 Task: Look for space in Cayenne, French Guiana from 1st August, 2023 to 5th August, 2023 for 1 adult in price range Rs.6000 to Rs.15000. Place can be entire place with 1  bedroom having 1 bed and 1 bathroom. Property type can be house, flat, guest house. Amenities needed are: wifi. Booking option can be shelf check-in. Required host language is .
Action: Mouse moved to (417, 51)
Screenshot: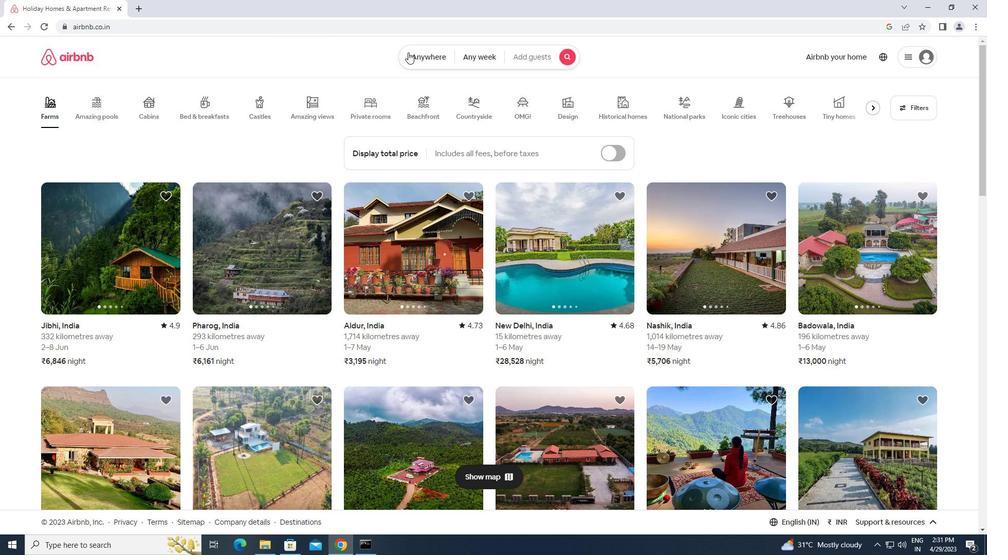 
Action: Mouse pressed left at (417, 51)
Screenshot: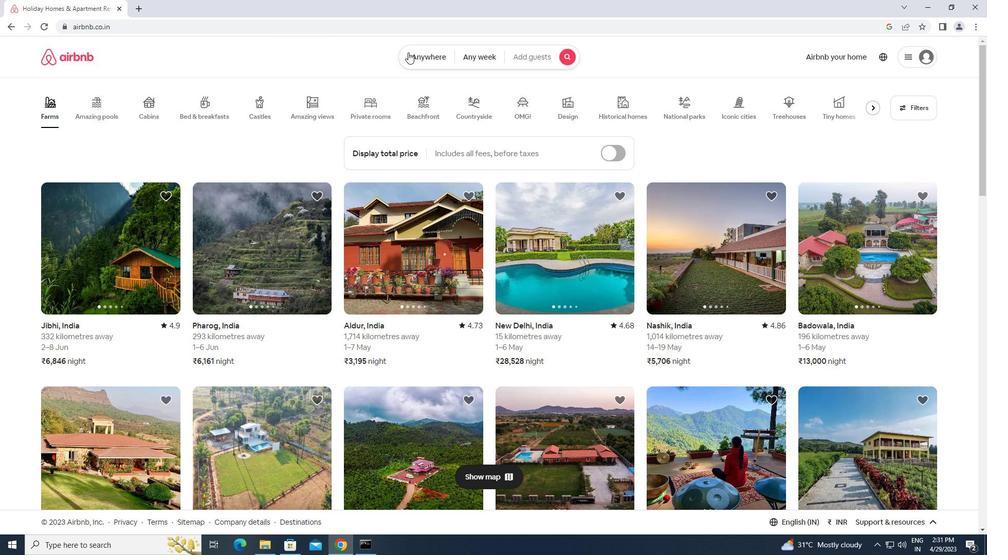 
Action: Mouse moved to (376, 95)
Screenshot: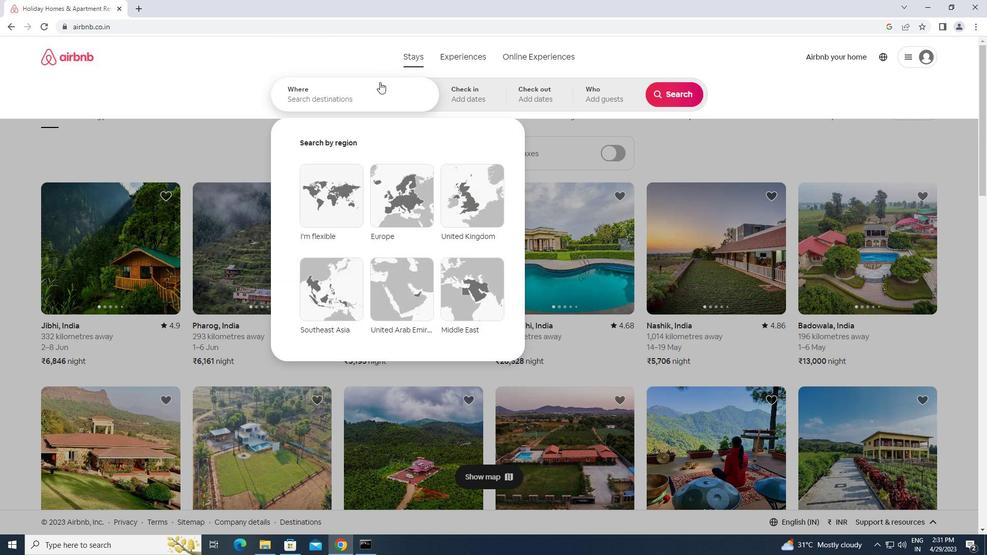 
Action: Mouse pressed left at (376, 95)
Screenshot: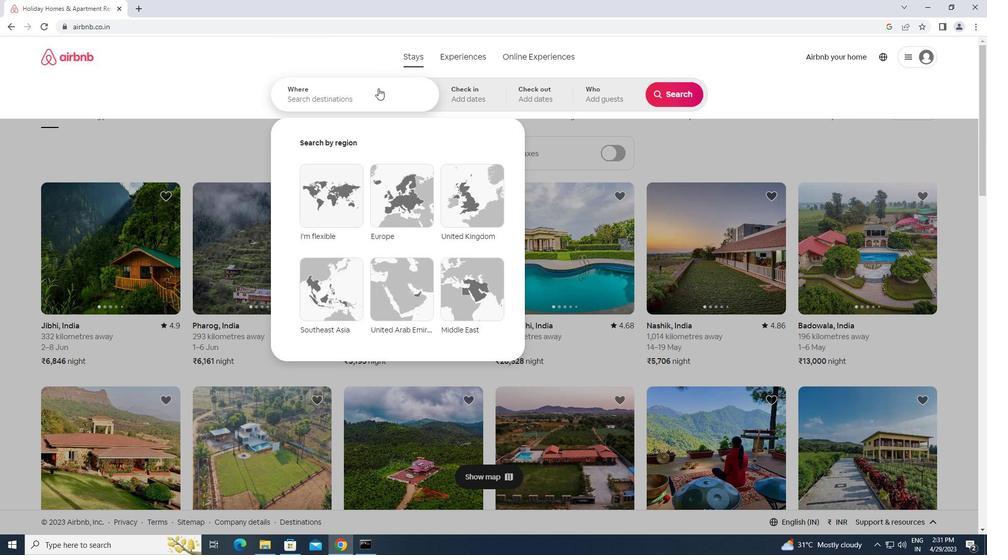 
Action: Key pressed <Key.caps_lock>c<Key.caps_lock>ayenne,<Key.space><Key.caps_lock>f<Key.caps_lock>rench<Key.space><Key.caps_lock>g<Key.caps_lock>uiana<Key.enter>
Screenshot: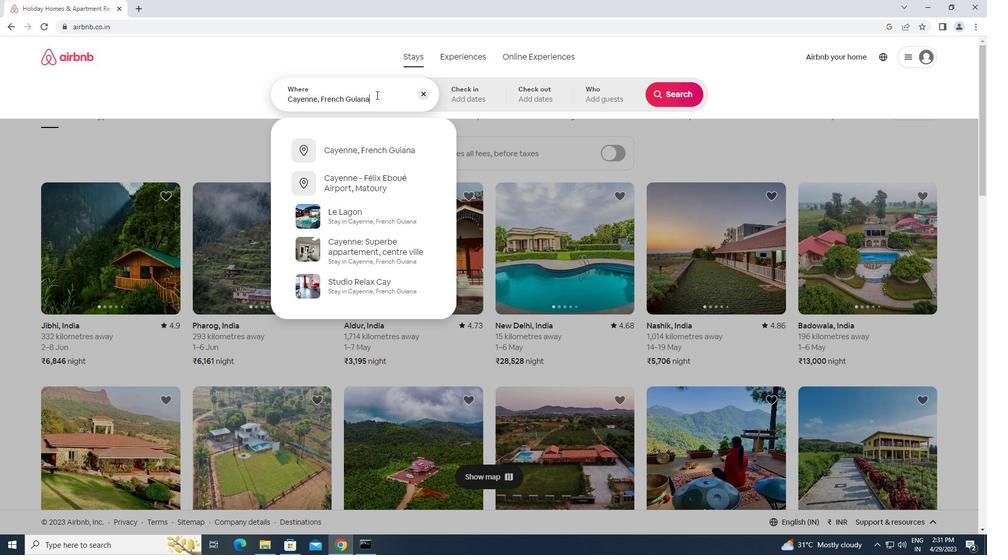 
Action: Mouse moved to (675, 173)
Screenshot: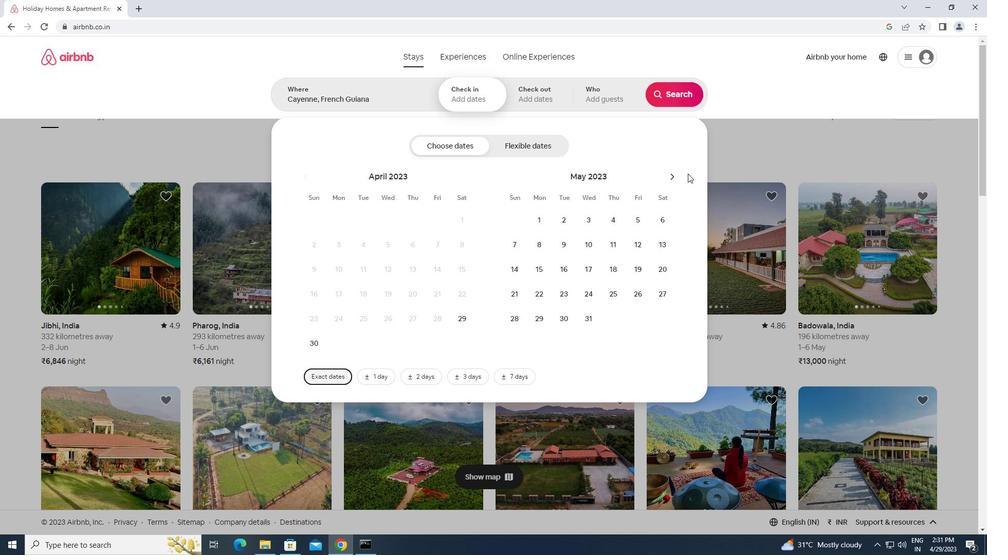 
Action: Mouse pressed left at (675, 173)
Screenshot: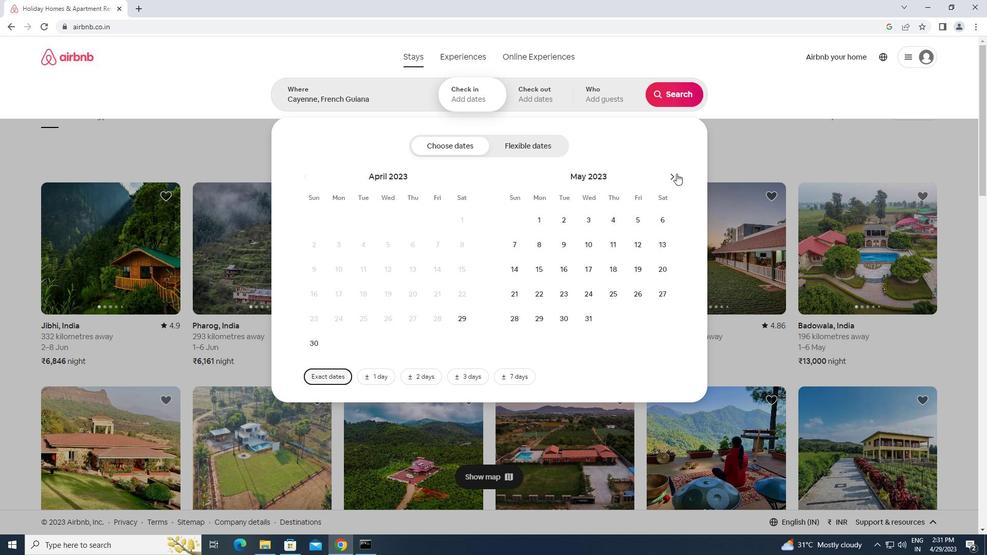 
Action: Mouse pressed left at (675, 173)
Screenshot: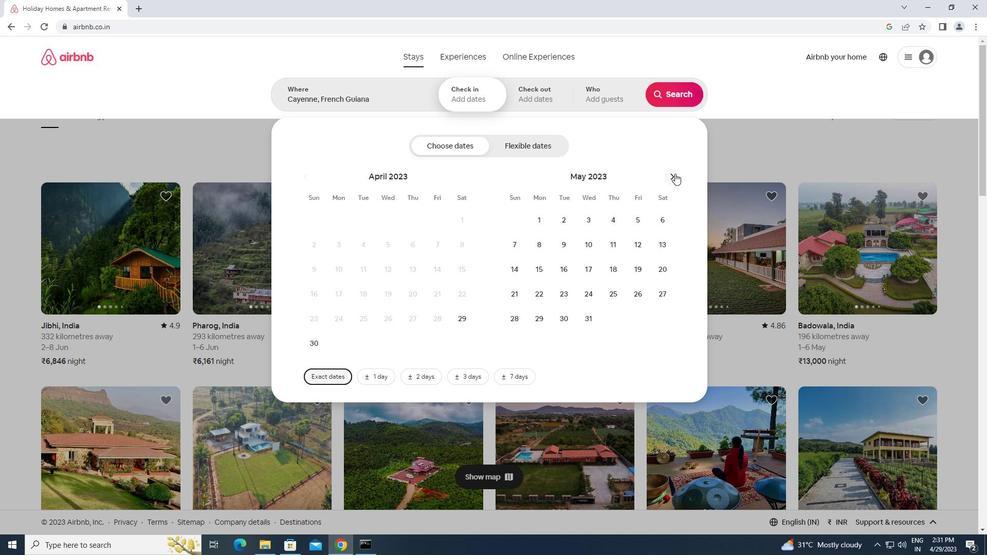 
Action: Mouse pressed left at (675, 173)
Screenshot: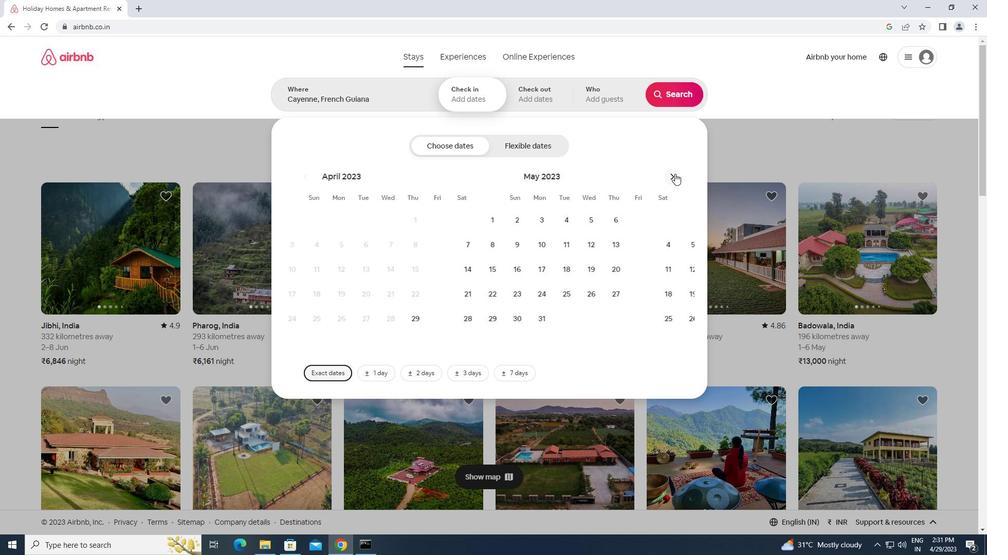 
Action: Mouse pressed left at (675, 173)
Screenshot: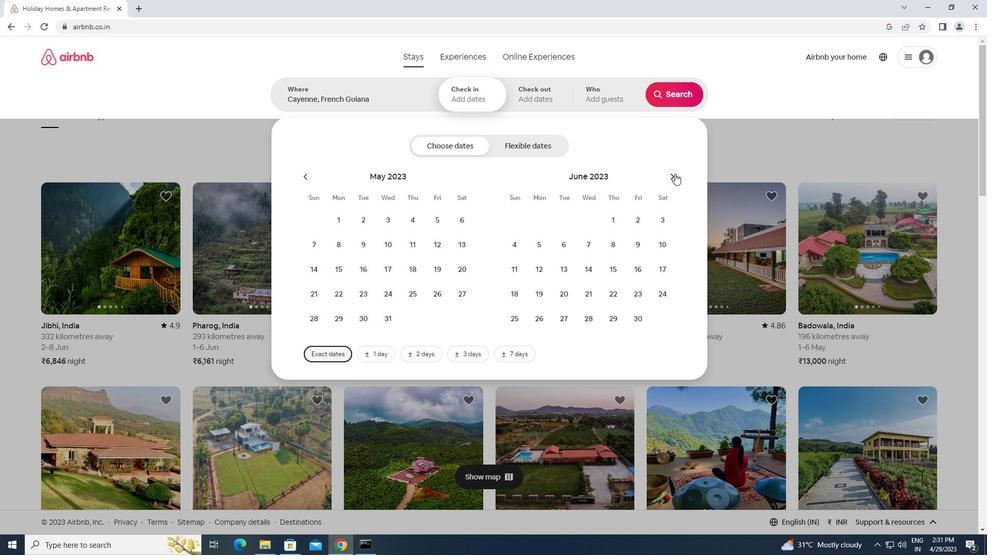 
Action: Mouse pressed left at (675, 173)
Screenshot: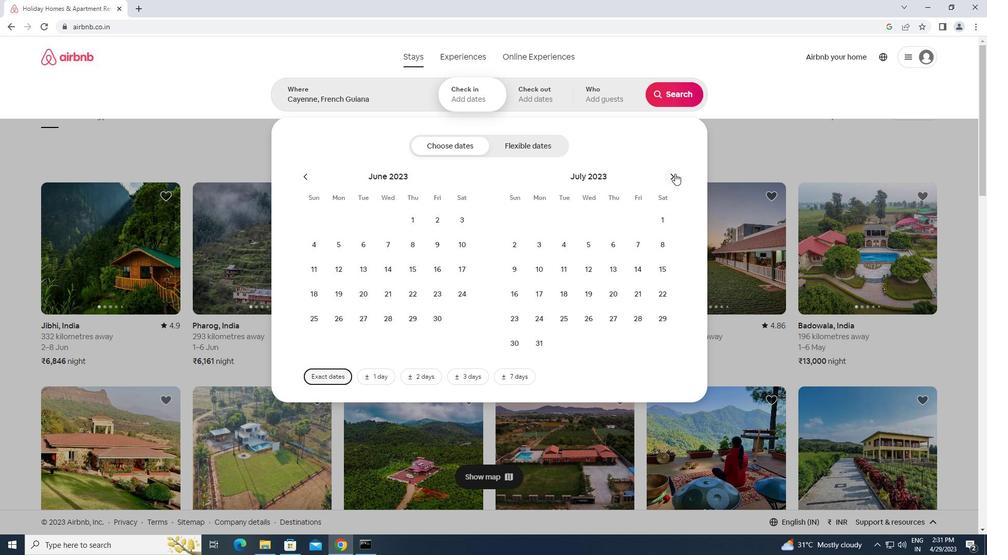
Action: Mouse moved to (566, 217)
Screenshot: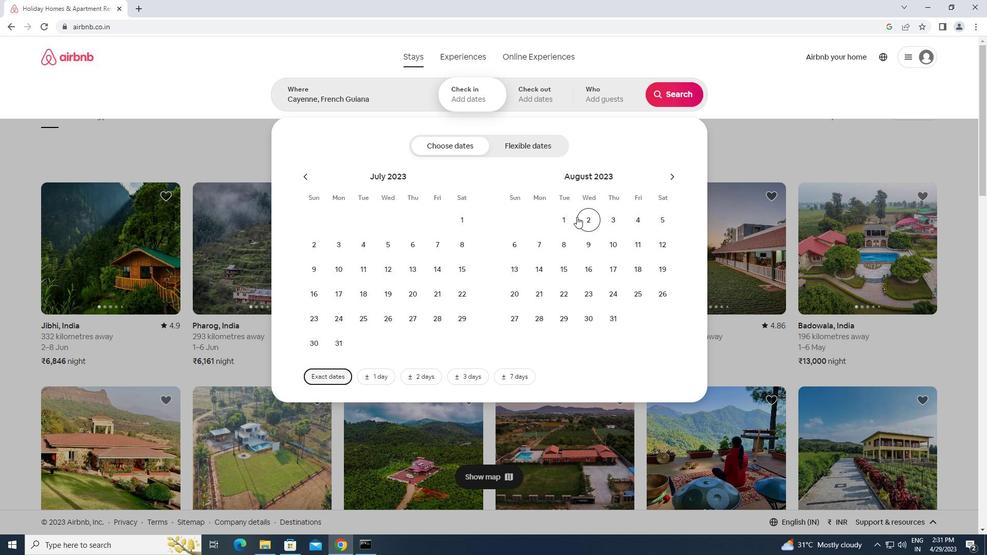 
Action: Mouse pressed left at (566, 217)
Screenshot: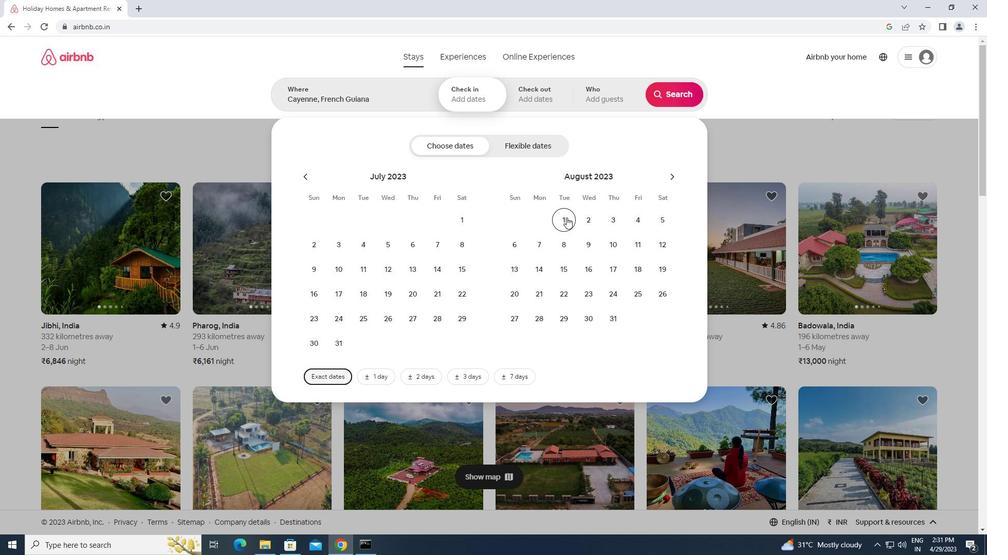 
Action: Mouse moved to (662, 214)
Screenshot: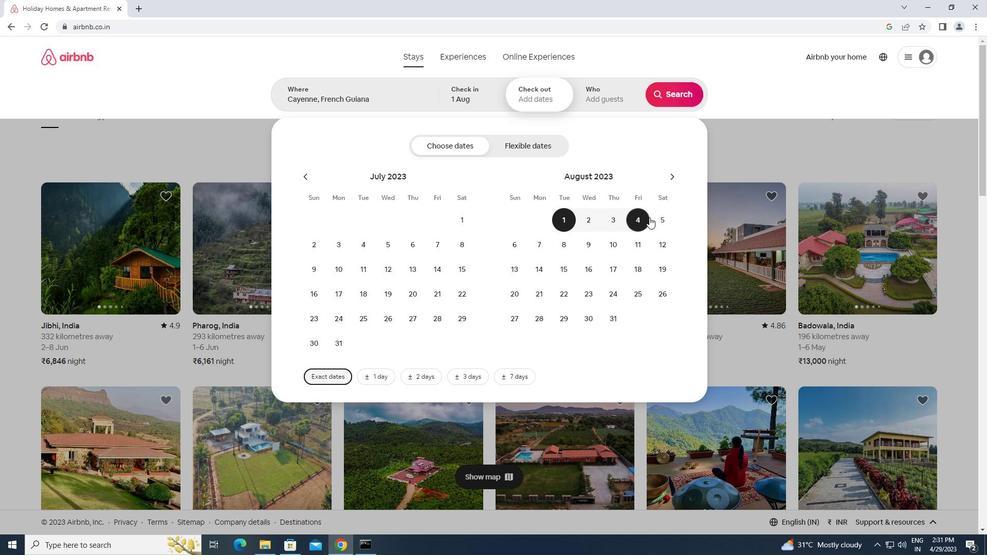 
Action: Mouse pressed left at (662, 214)
Screenshot: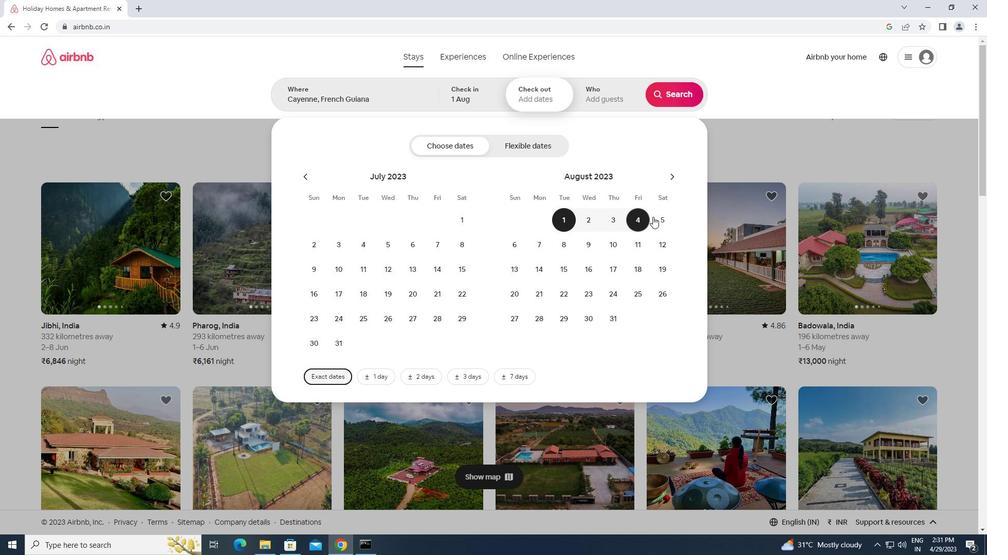 
Action: Mouse moved to (617, 94)
Screenshot: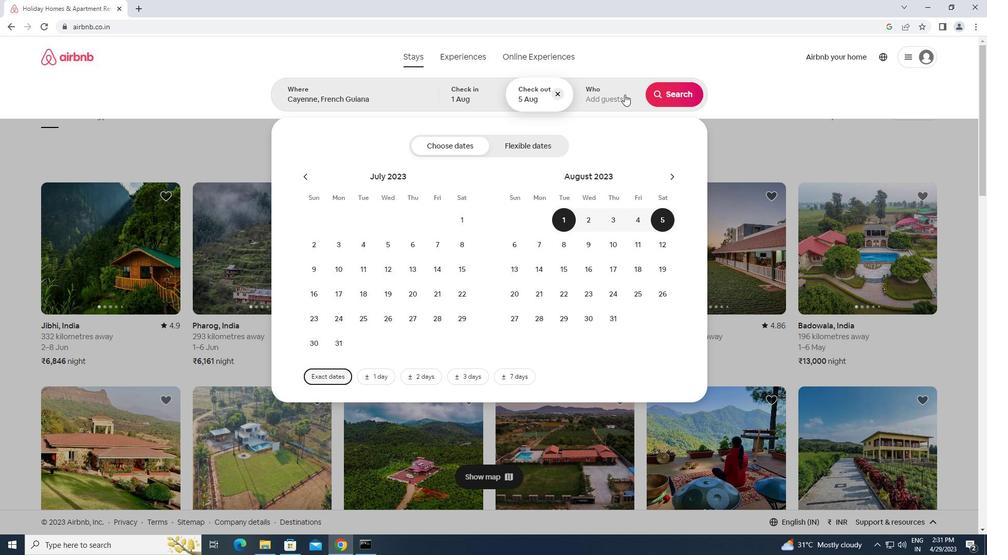 
Action: Mouse pressed left at (617, 94)
Screenshot: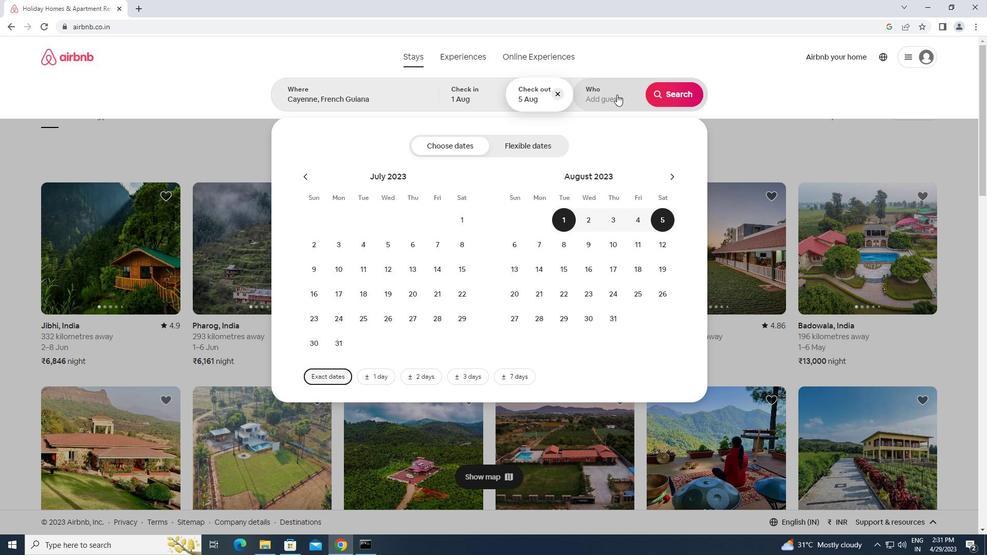
Action: Mouse moved to (674, 150)
Screenshot: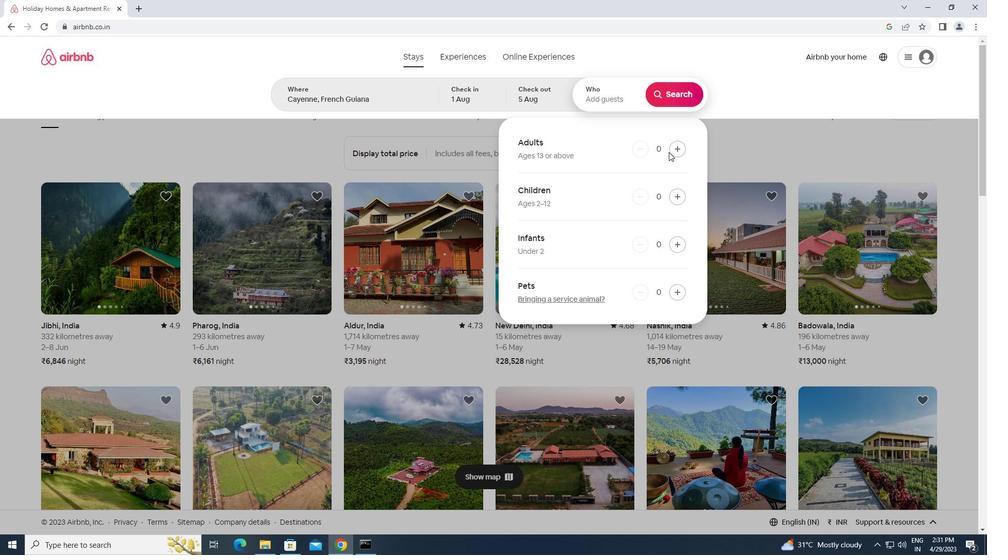 
Action: Mouse pressed left at (674, 150)
Screenshot: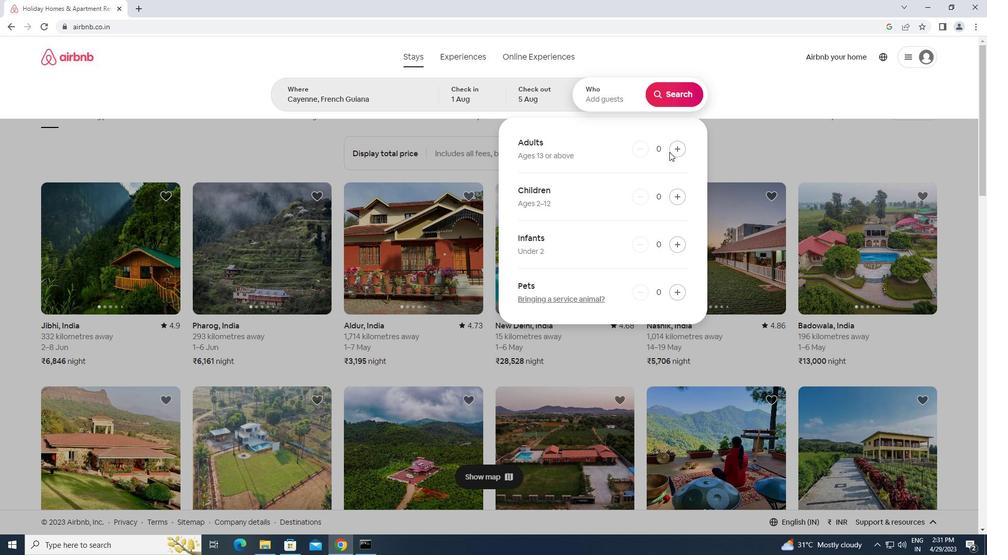 
Action: Mouse moved to (663, 95)
Screenshot: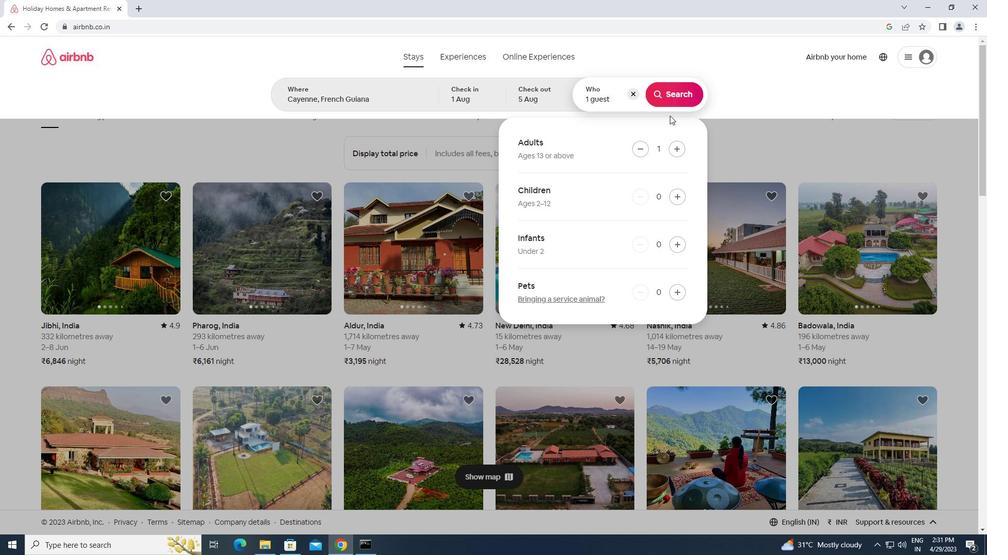 
Action: Mouse pressed left at (663, 95)
Screenshot: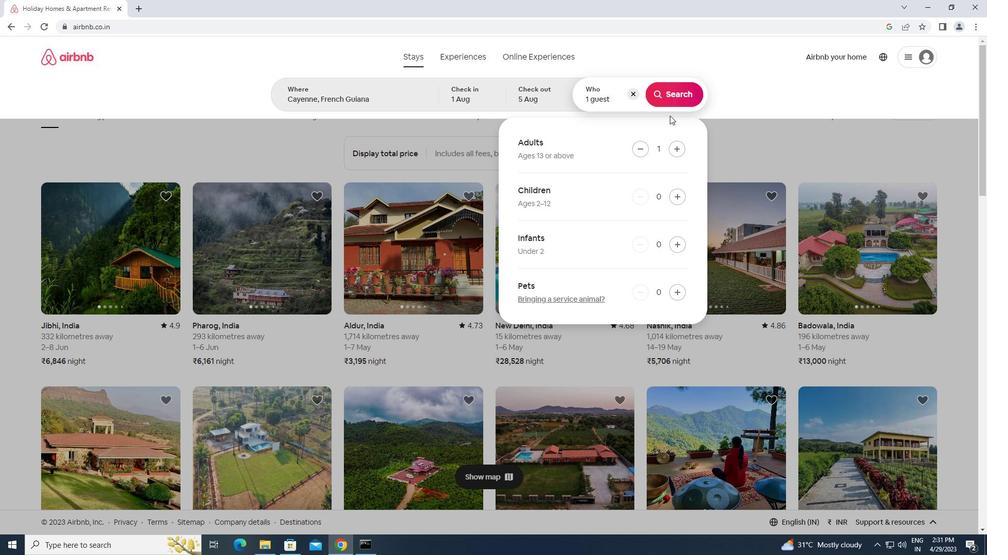 
Action: Mouse moved to (931, 101)
Screenshot: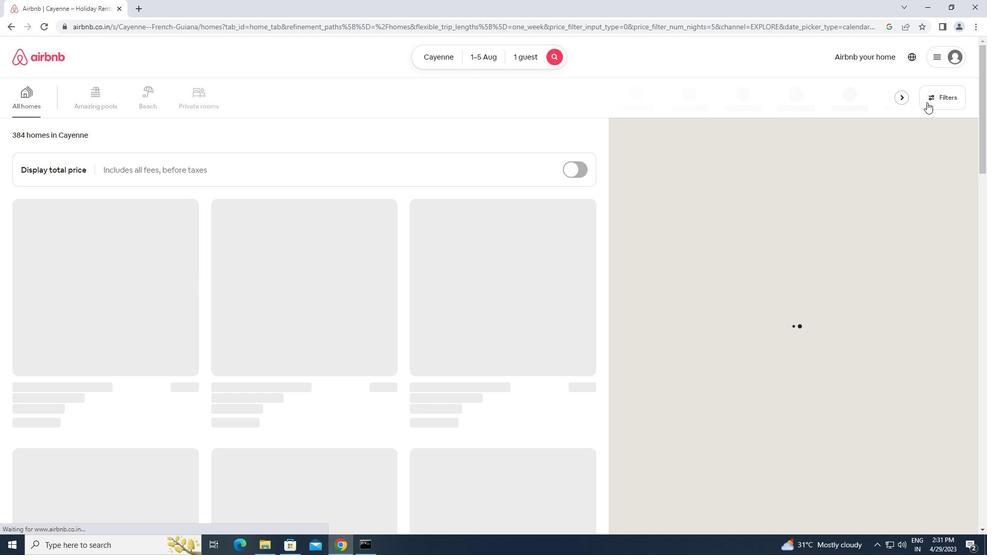 
Action: Mouse pressed left at (931, 101)
Screenshot: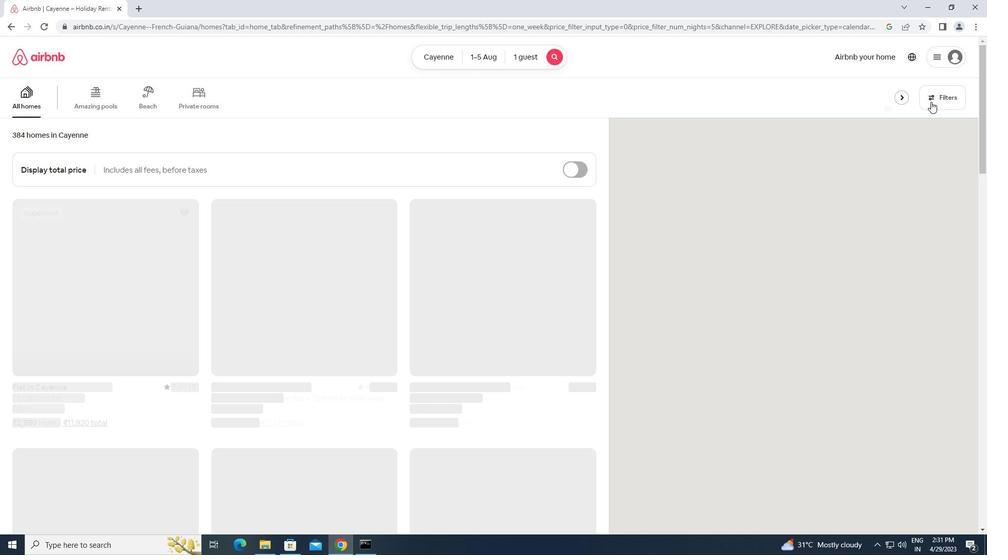 
Action: Mouse moved to (363, 229)
Screenshot: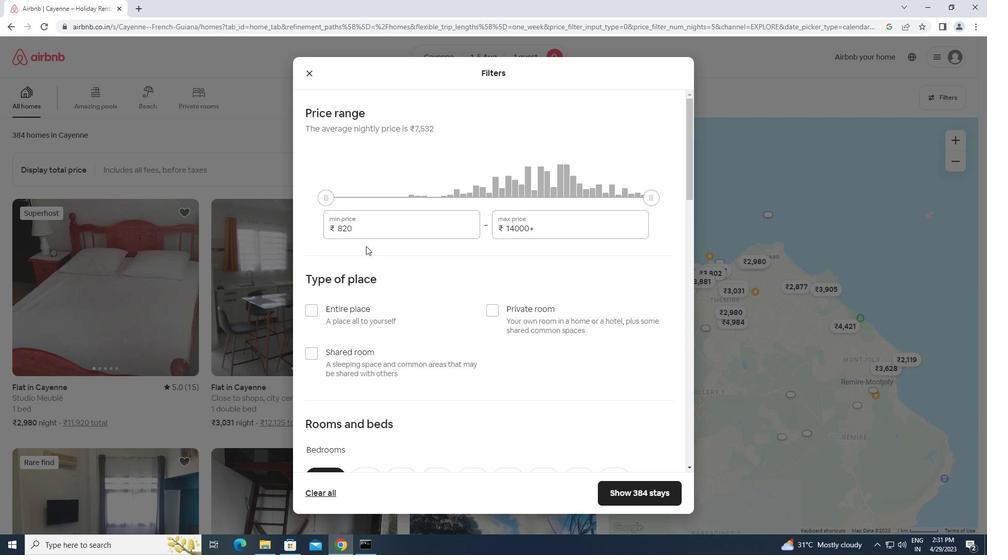 
Action: Mouse pressed left at (363, 229)
Screenshot: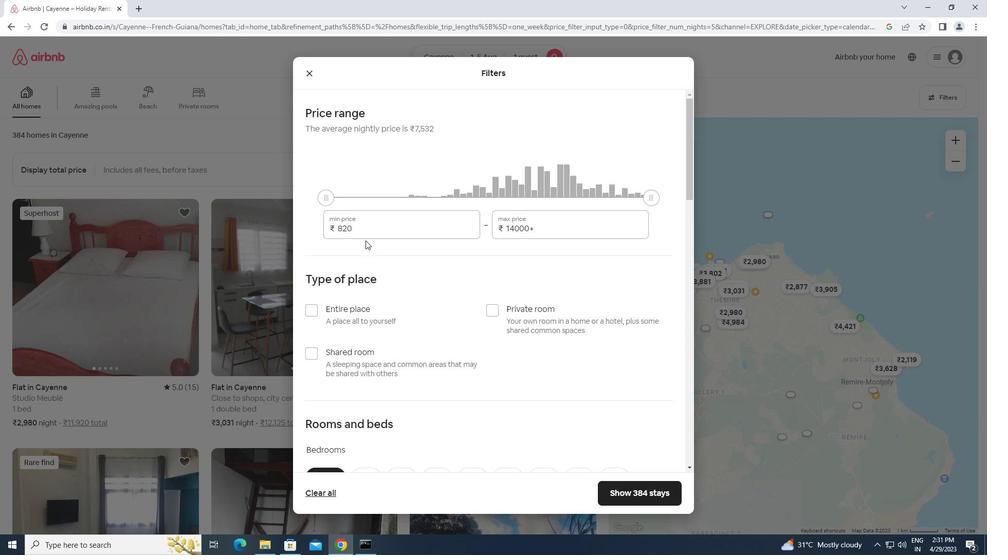 
Action: Mouse moved to (329, 233)
Screenshot: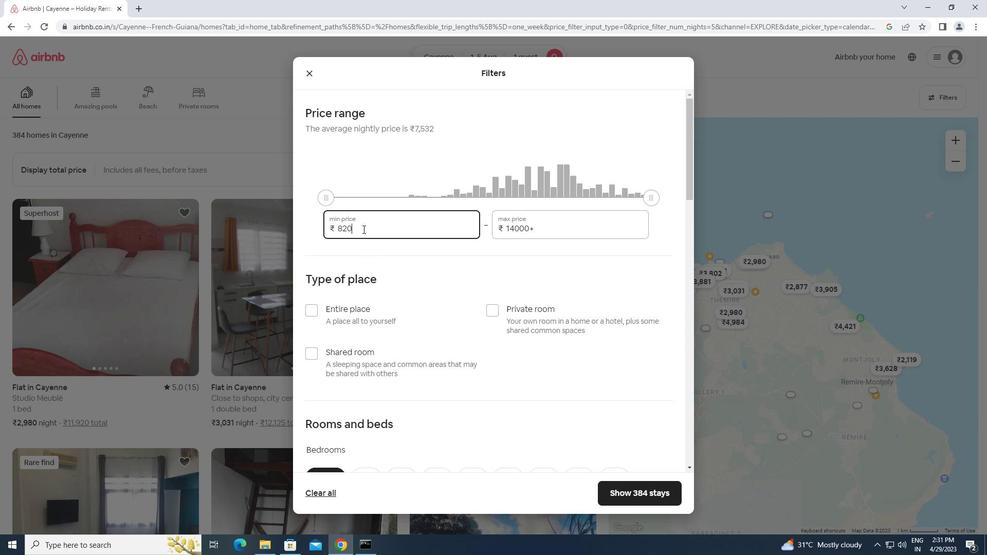 
Action: Key pressed 6000<Key.tab><Key.backspace><Key.backspace><Key.backspace><Key.backspace><Key.backspace><Key.backspace><Key.backspace><Key.backspace><Key.backspace><Key.backspace><Key.backspace><Key.backspace><Key.backspace><Key.backspace><Key.backspace><Key.backspace><Key.backspace><Key.backspace><Key.backspace><Key.backspace><Key.backspace><Key.backspace><Key.backspace><Key.backspace><Key.backspace><Key.backspace><Key.backspace><Key.backspace><Key.backspace><Key.backspace><Key.backspace><Key.backspace><Key.backspace><Key.backspace><Key.backspace><Key.backspace><Key.backspace><Key.backspace><Key.backspace><Key.backspace><Key.backspace><Key.backspace>15000
Screenshot: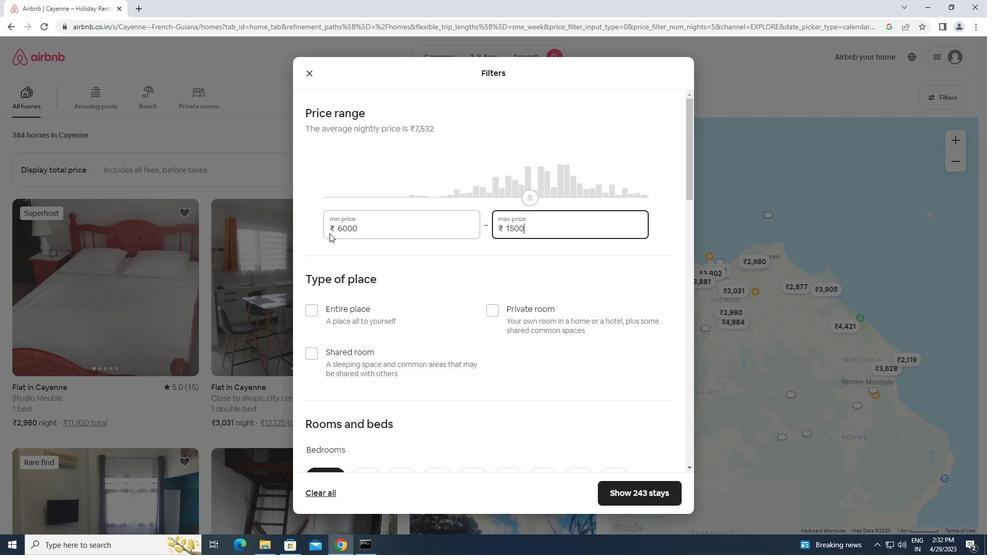
Action: Mouse moved to (315, 311)
Screenshot: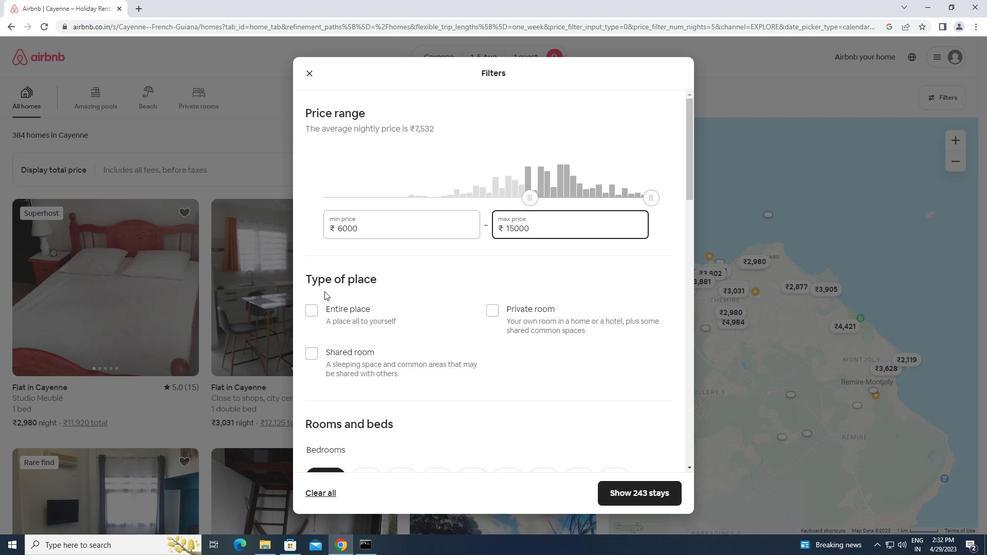 
Action: Mouse pressed left at (315, 311)
Screenshot: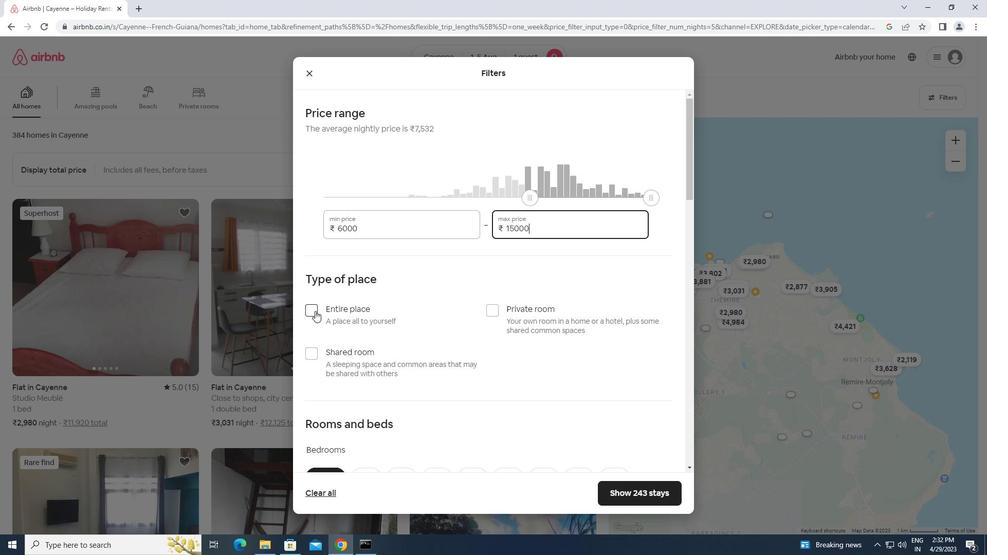 
Action: Mouse moved to (371, 311)
Screenshot: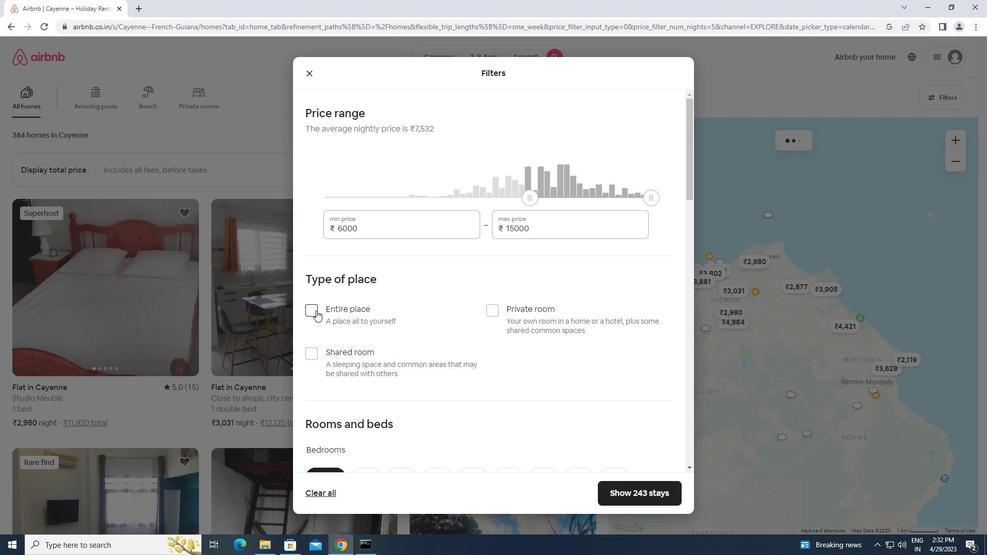 
Action: Mouse scrolled (371, 311) with delta (0, 0)
Screenshot: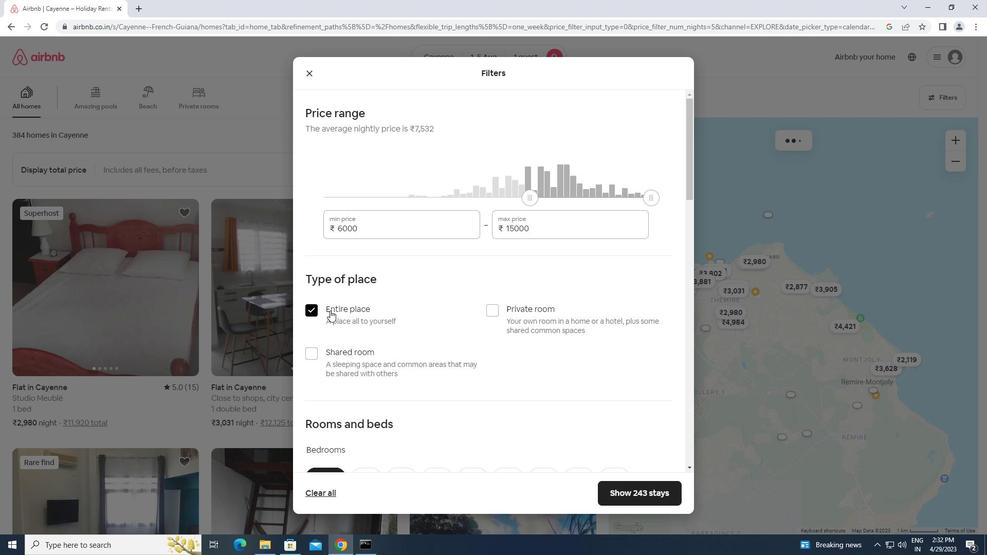 
Action: Mouse scrolled (371, 311) with delta (0, 0)
Screenshot: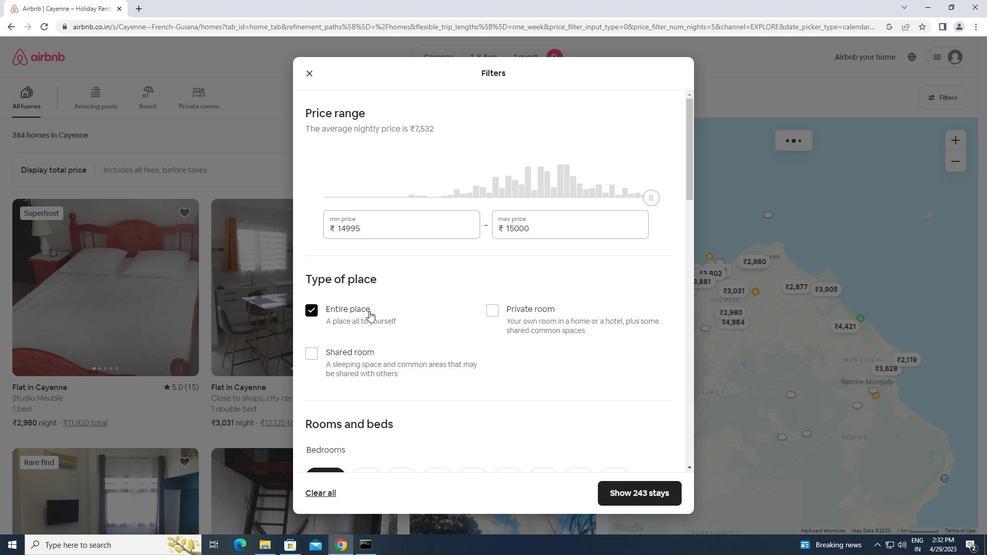 
Action: Mouse scrolled (371, 311) with delta (0, 0)
Screenshot: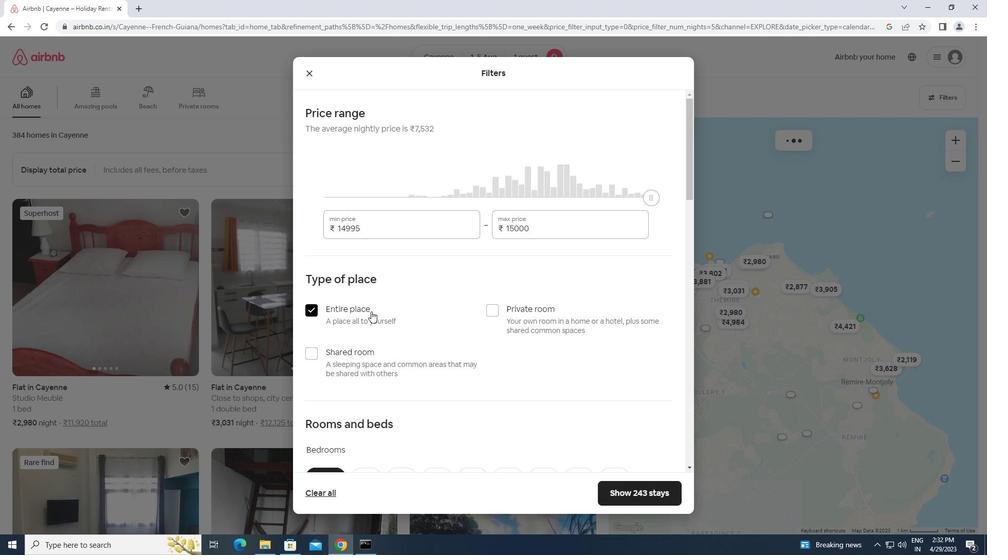 
Action: Mouse moved to (367, 321)
Screenshot: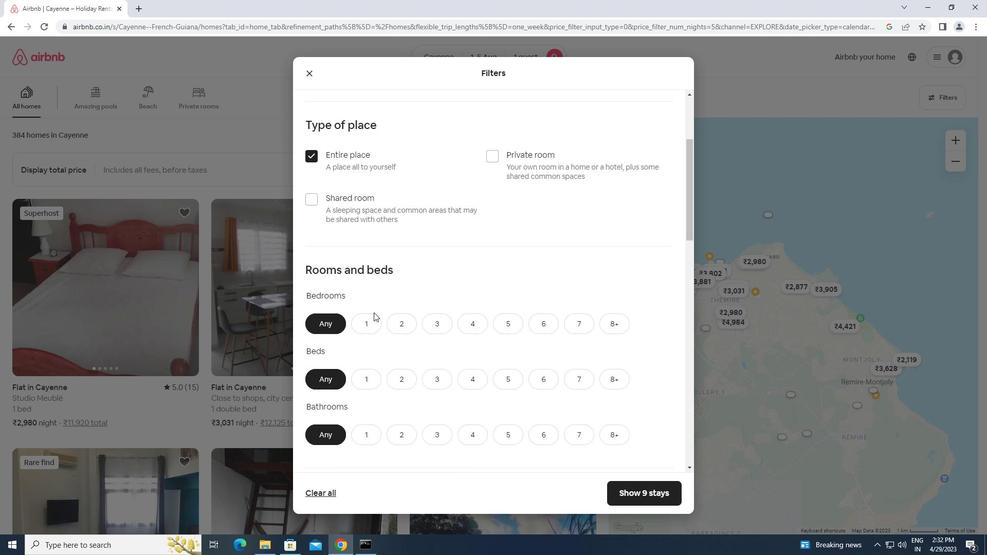 
Action: Mouse pressed left at (367, 321)
Screenshot: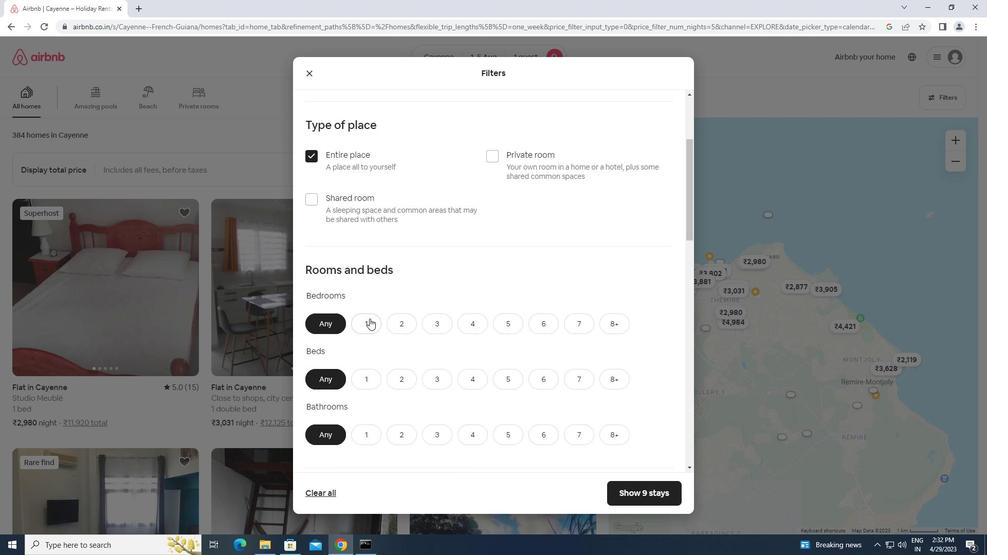 
Action: Mouse moved to (364, 378)
Screenshot: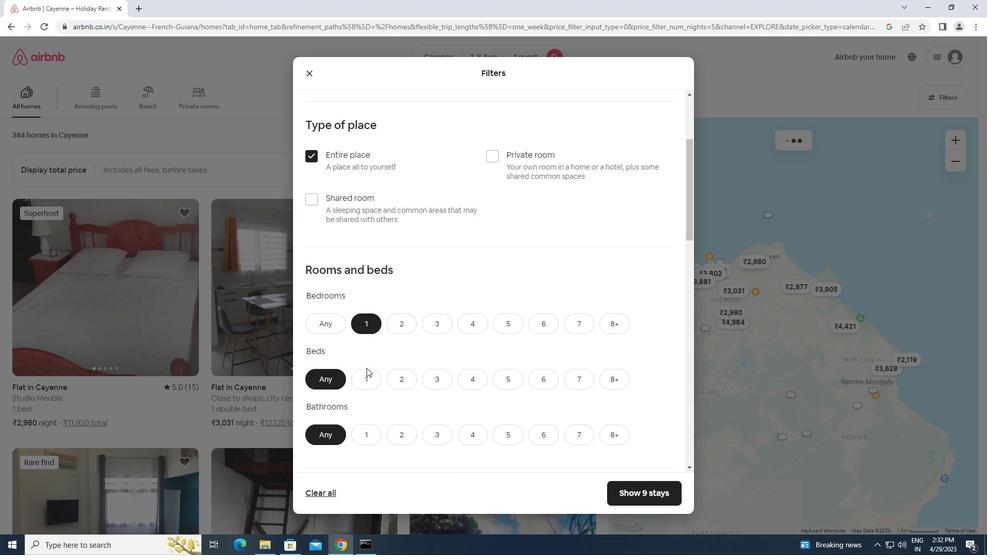 
Action: Mouse pressed left at (364, 378)
Screenshot: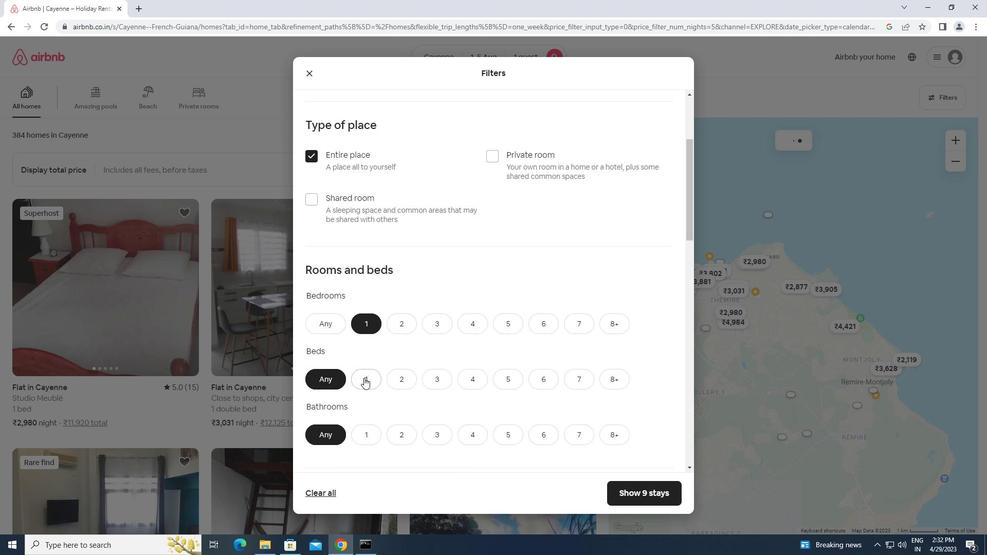 
Action: Mouse moved to (367, 433)
Screenshot: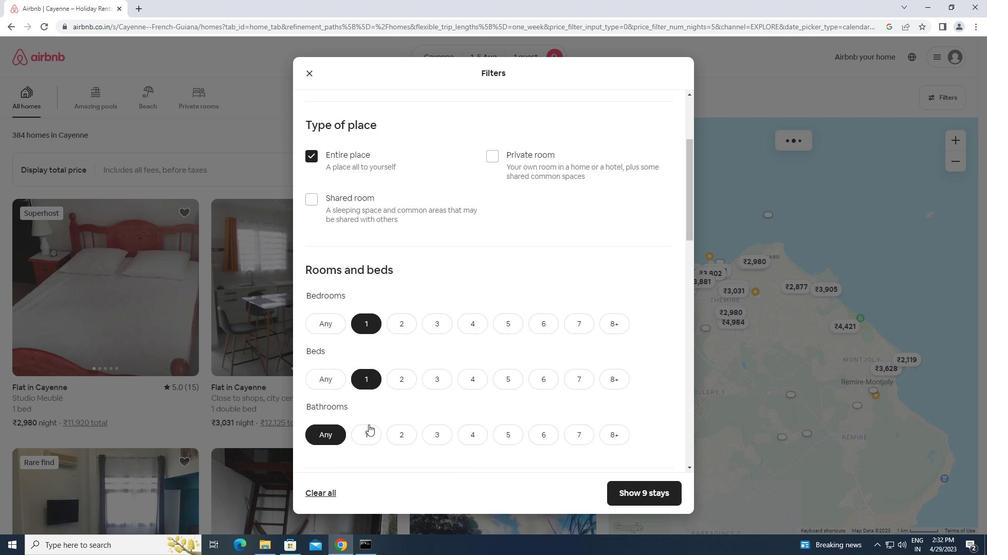 
Action: Mouse pressed left at (367, 433)
Screenshot: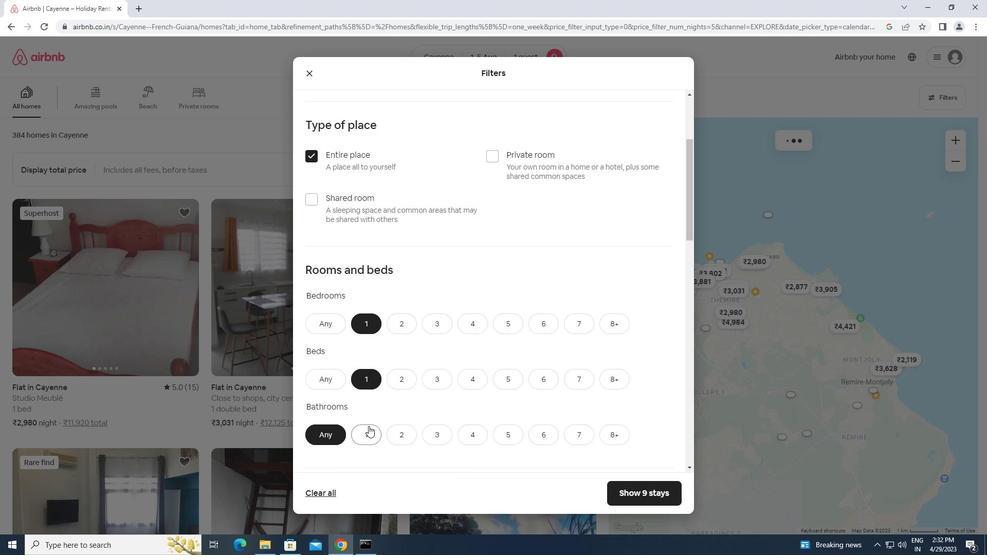 
Action: Mouse moved to (368, 429)
Screenshot: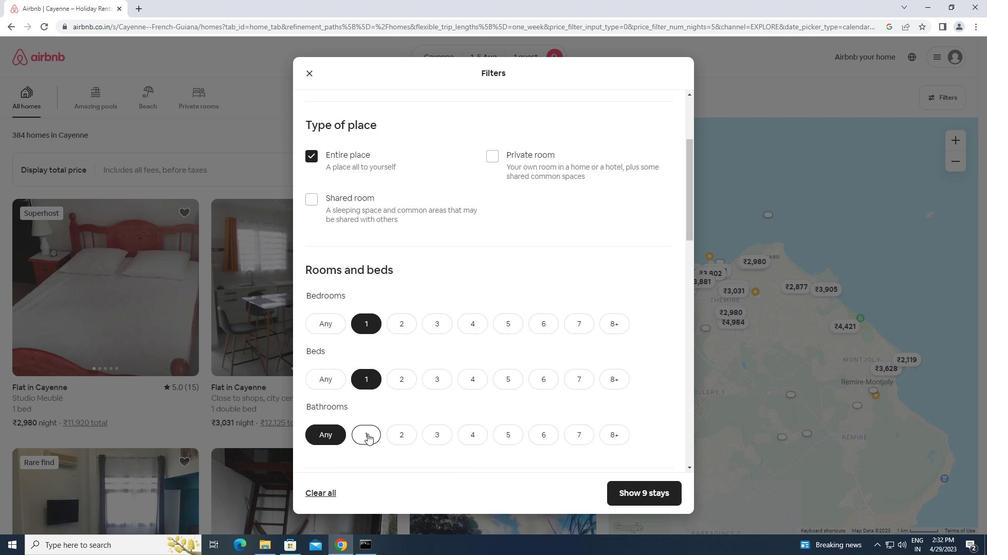 
Action: Mouse scrolled (368, 429) with delta (0, 0)
Screenshot: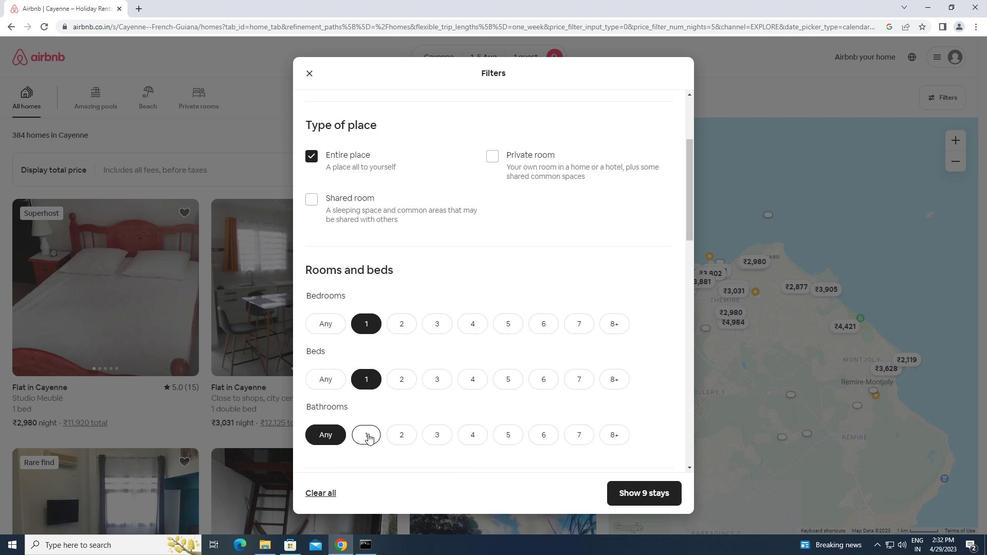 
Action: Mouse scrolled (368, 429) with delta (0, 0)
Screenshot: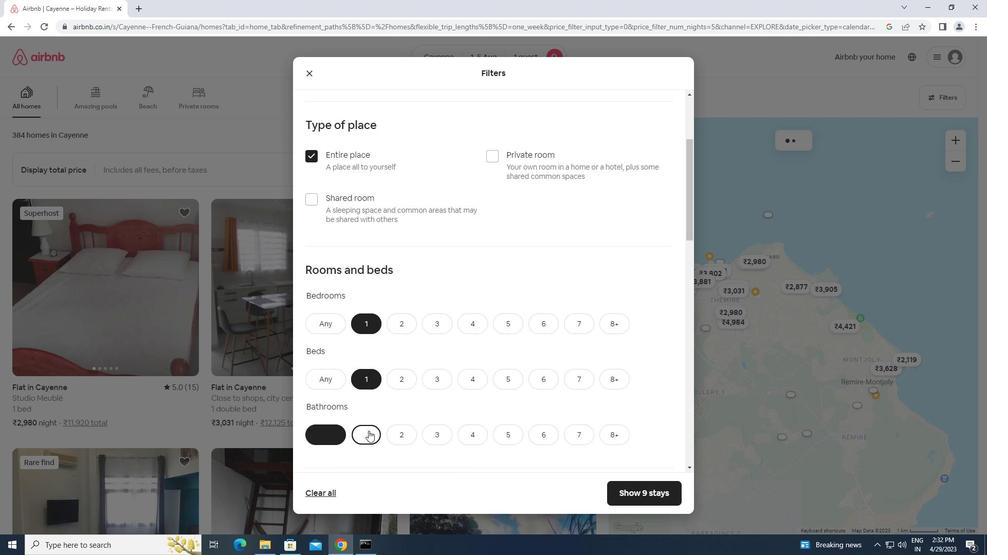 
Action: Mouse scrolled (368, 429) with delta (0, 0)
Screenshot: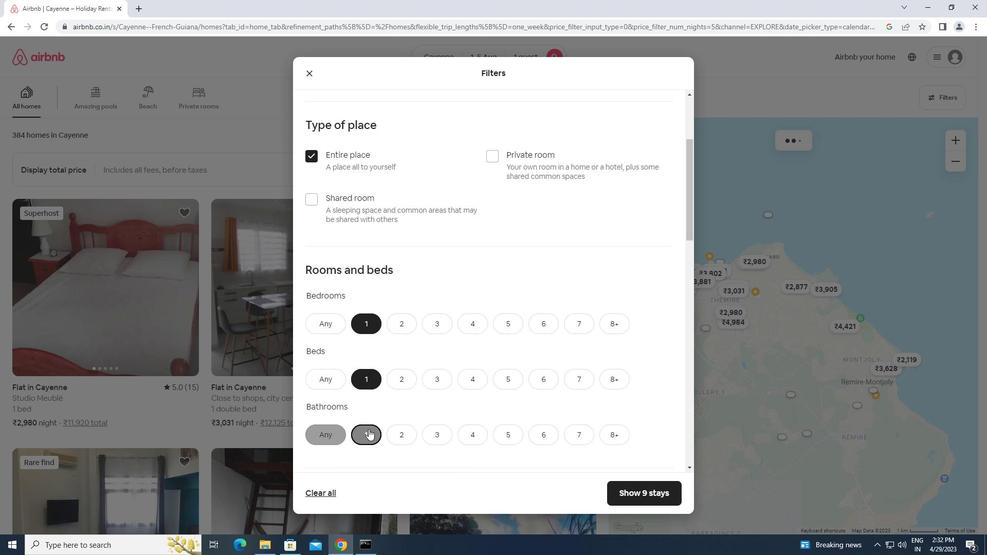 
Action: Mouse scrolled (368, 429) with delta (0, 0)
Screenshot: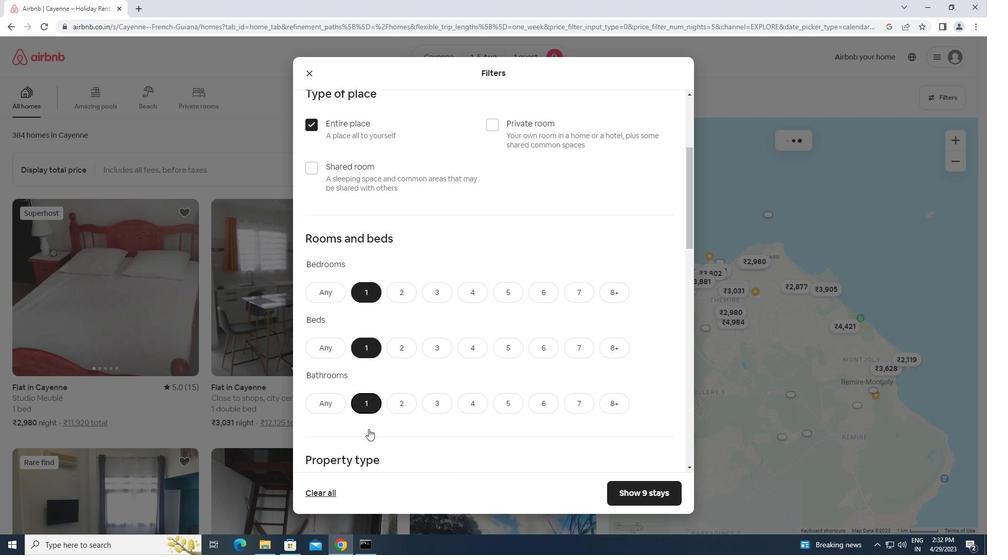 
Action: Mouse moved to (353, 359)
Screenshot: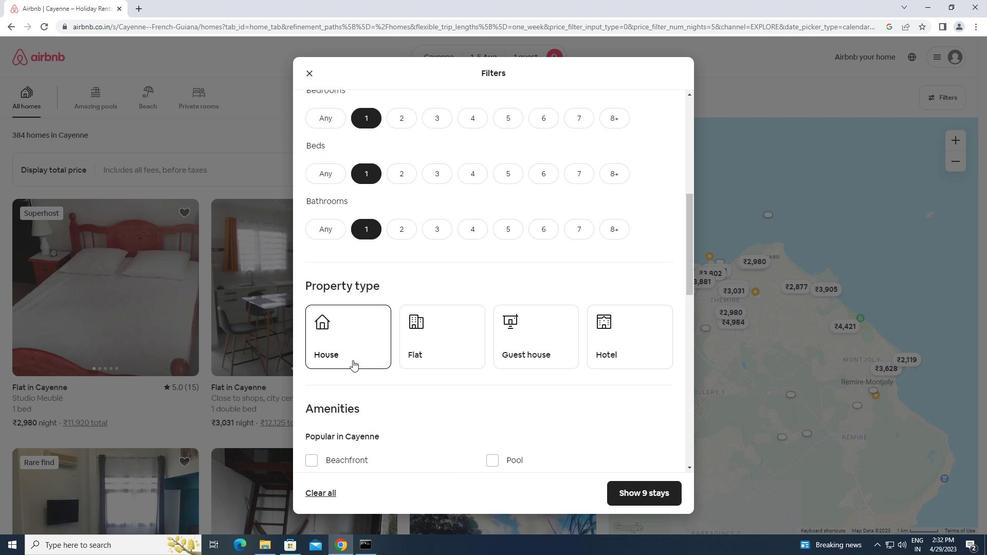 
Action: Mouse pressed left at (353, 359)
Screenshot: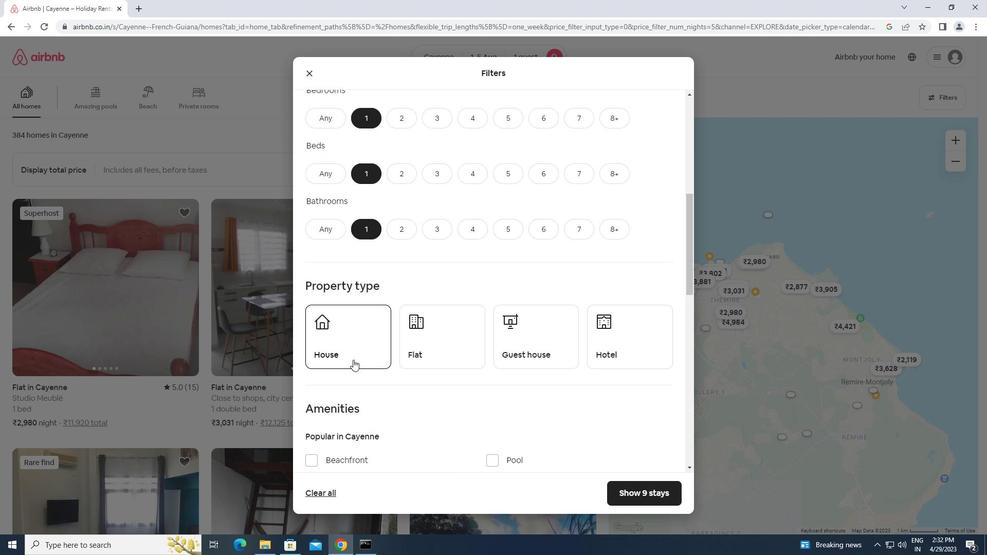 
Action: Mouse moved to (434, 347)
Screenshot: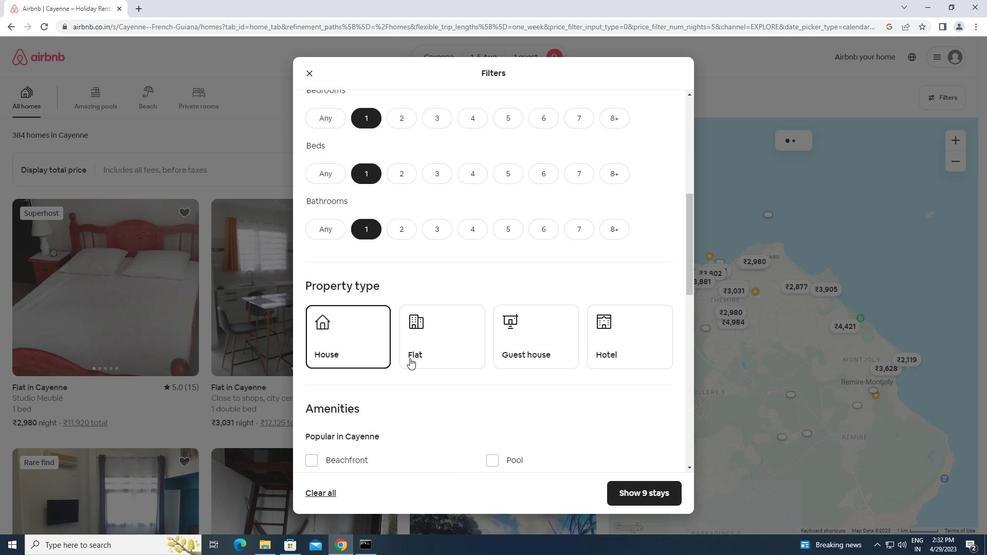 
Action: Mouse pressed left at (434, 347)
Screenshot: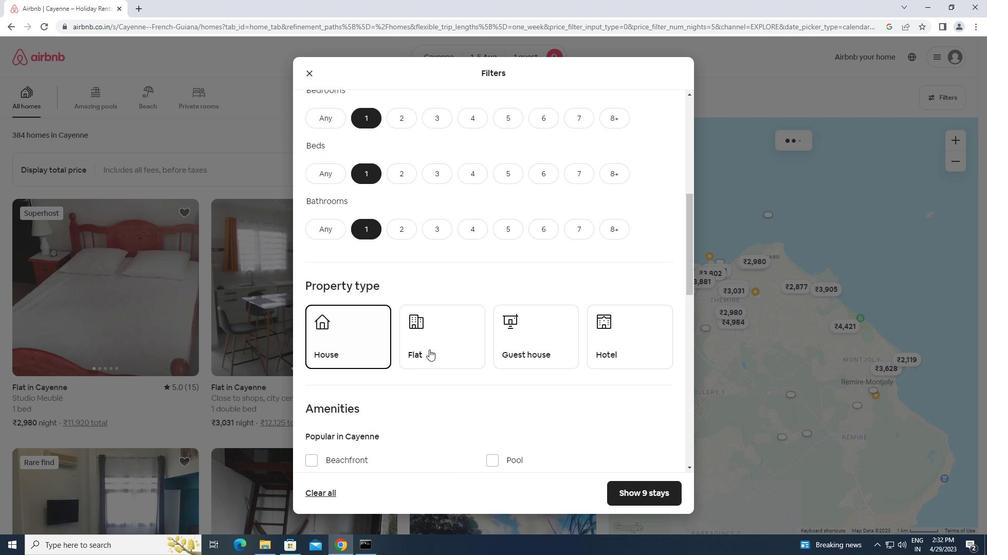 
Action: Mouse moved to (524, 349)
Screenshot: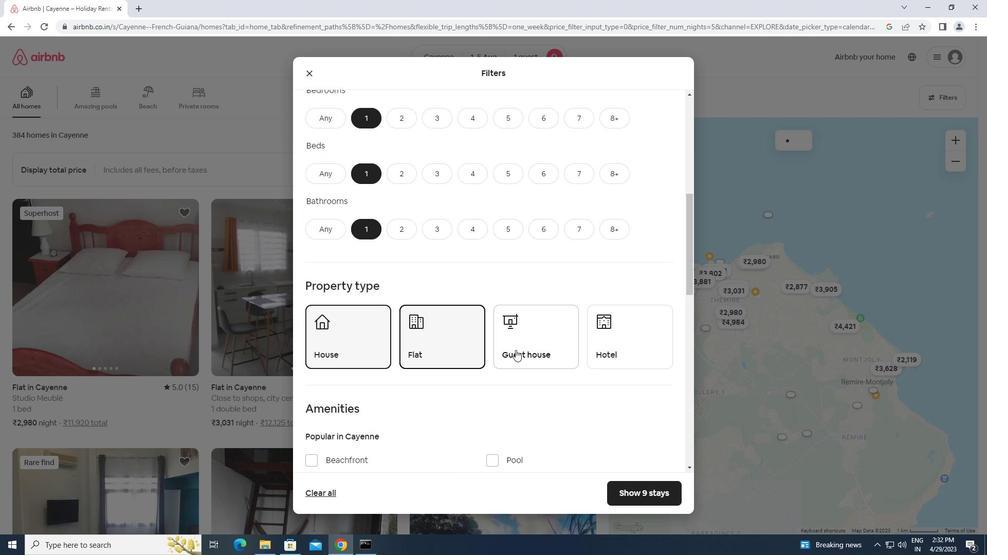 
Action: Mouse pressed left at (524, 349)
Screenshot: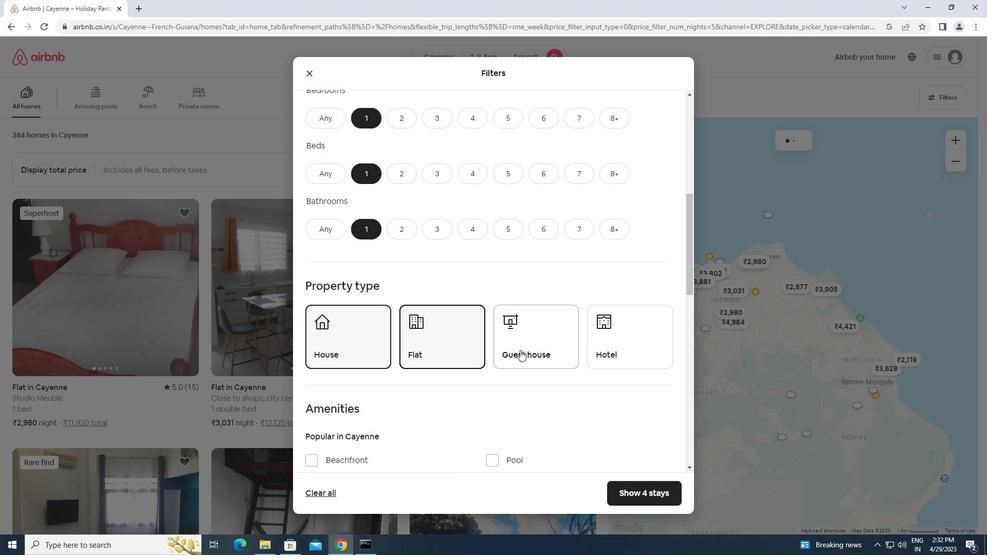 
Action: Mouse moved to (481, 357)
Screenshot: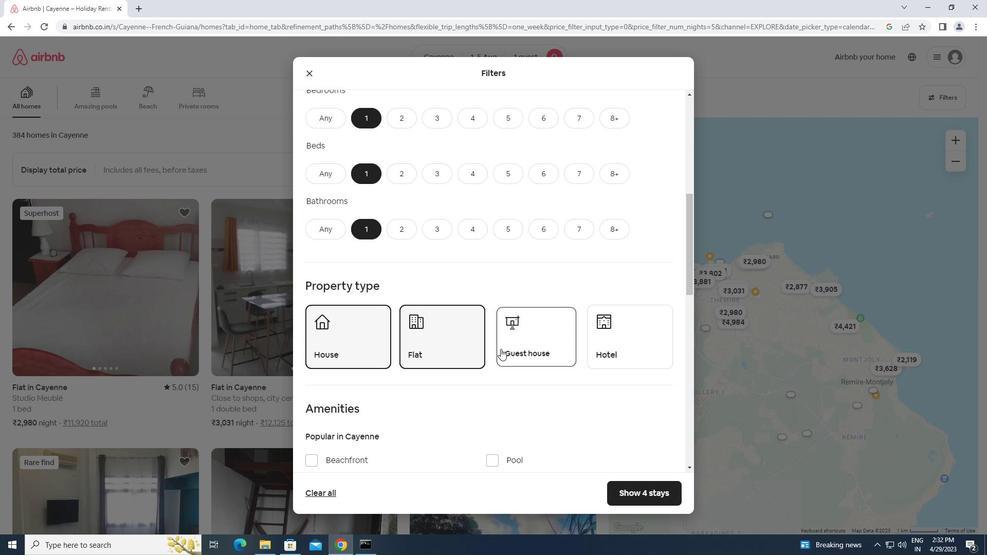
Action: Mouse scrolled (481, 356) with delta (0, 0)
Screenshot: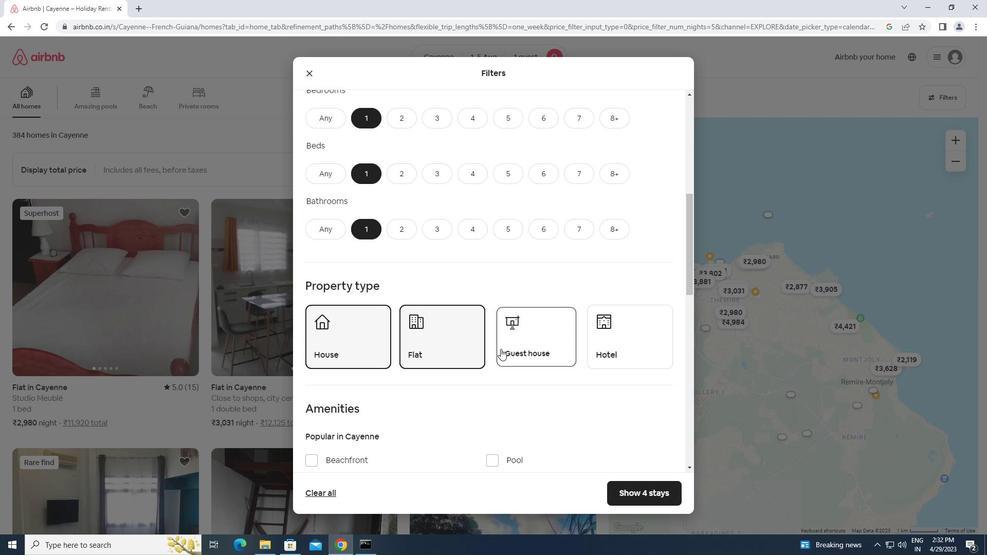 
Action: Mouse scrolled (481, 356) with delta (0, 0)
Screenshot: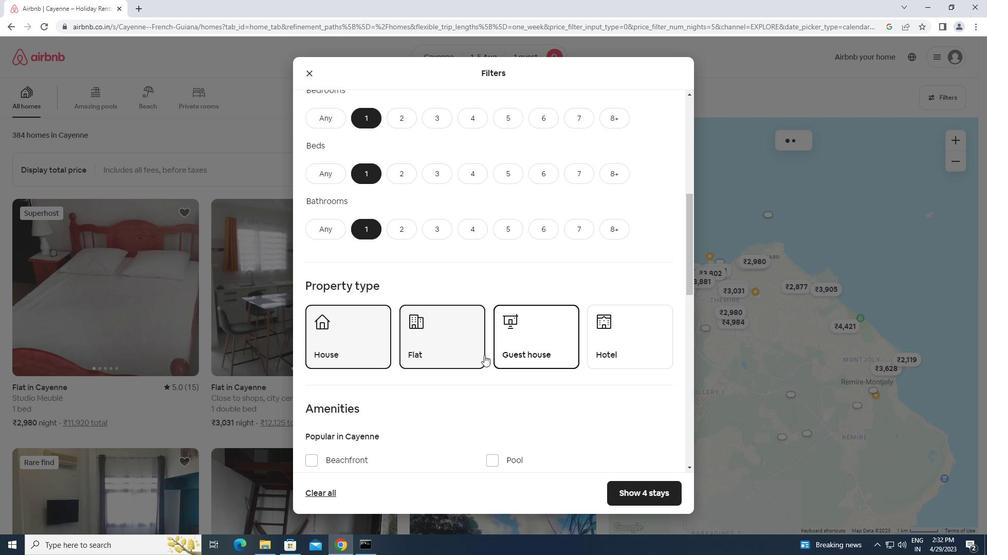 
Action: Mouse scrolled (481, 356) with delta (0, 0)
Screenshot: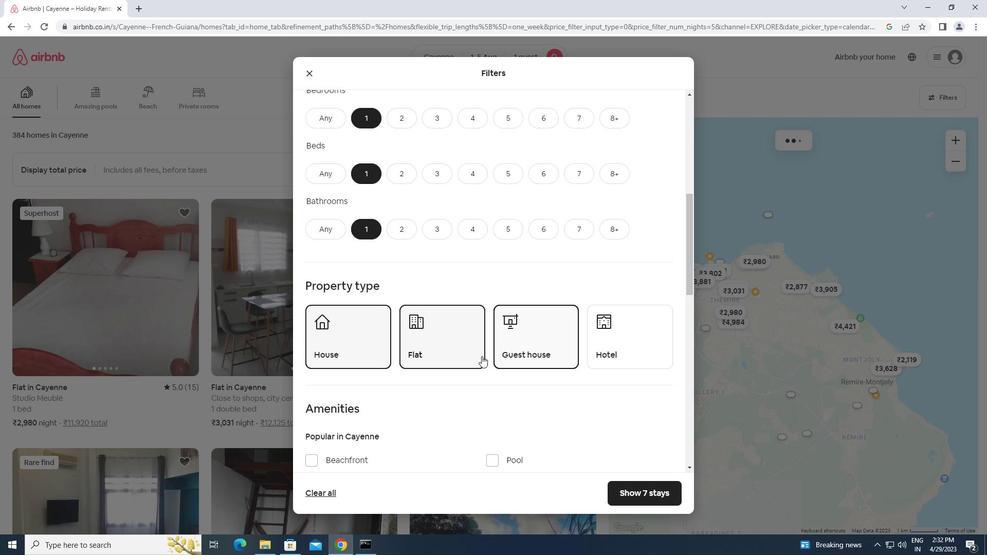 
Action: Mouse moved to (311, 332)
Screenshot: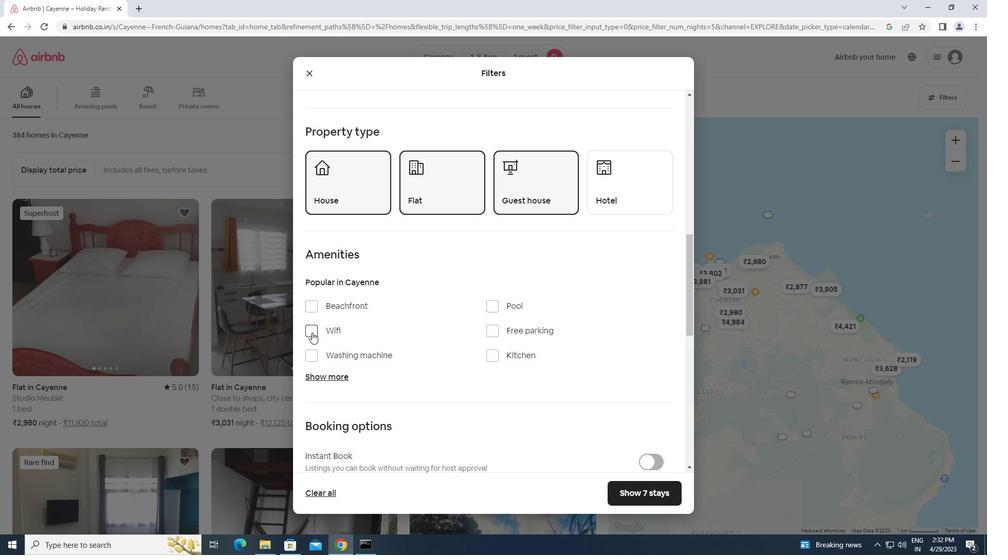
Action: Mouse pressed left at (311, 332)
Screenshot: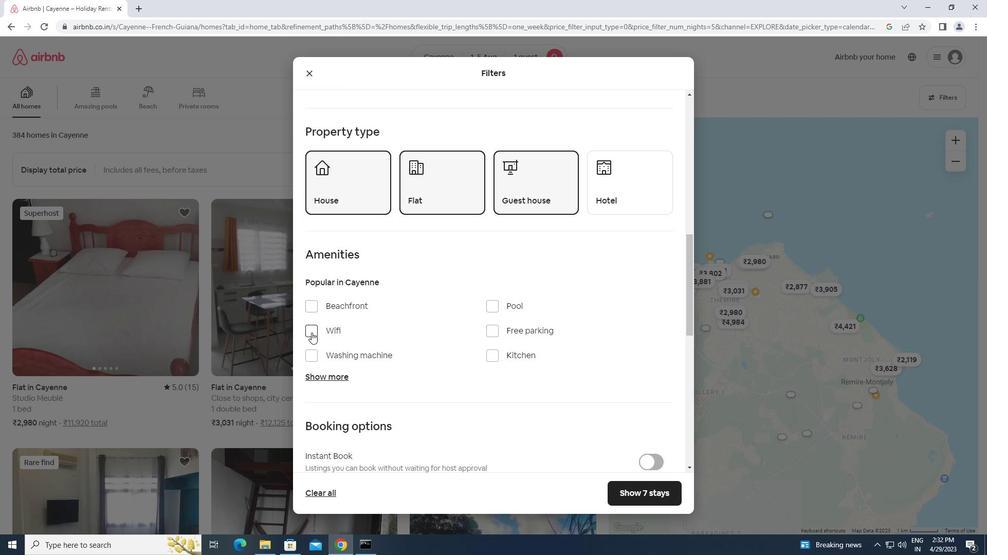 
Action: Mouse moved to (451, 339)
Screenshot: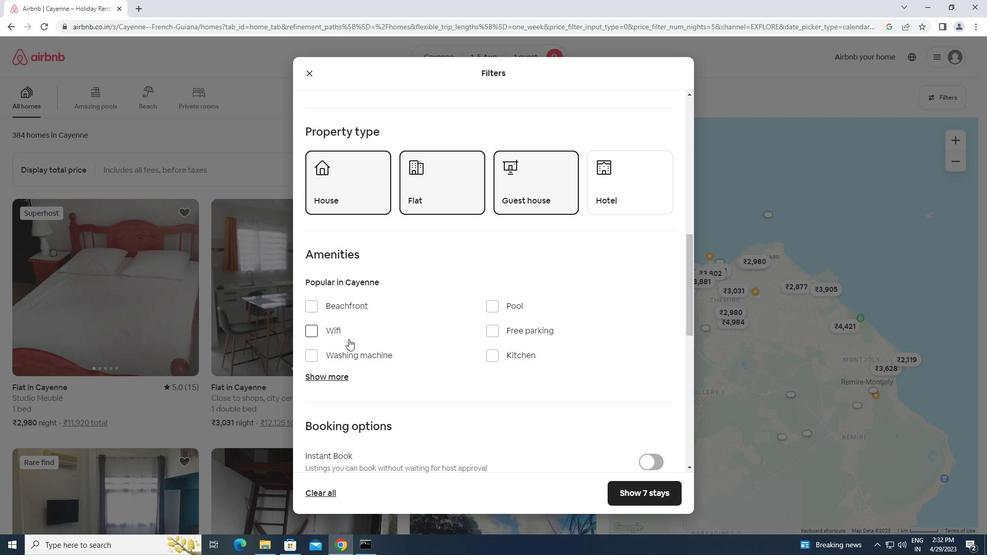 
Action: Mouse scrolled (451, 339) with delta (0, 0)
Screenshot: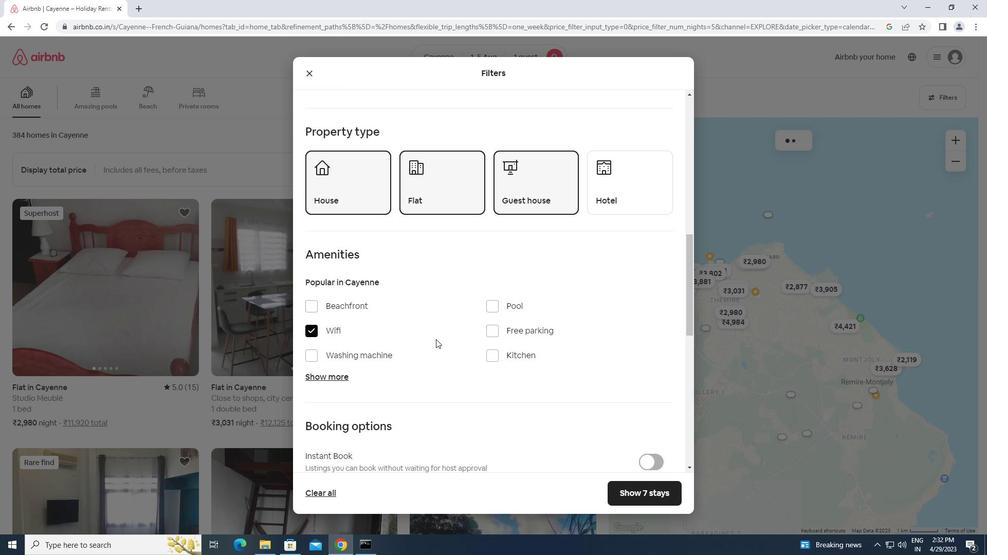 
Action: Mouse scrolled (451, 339) with delta (0, 0)
Screenshot: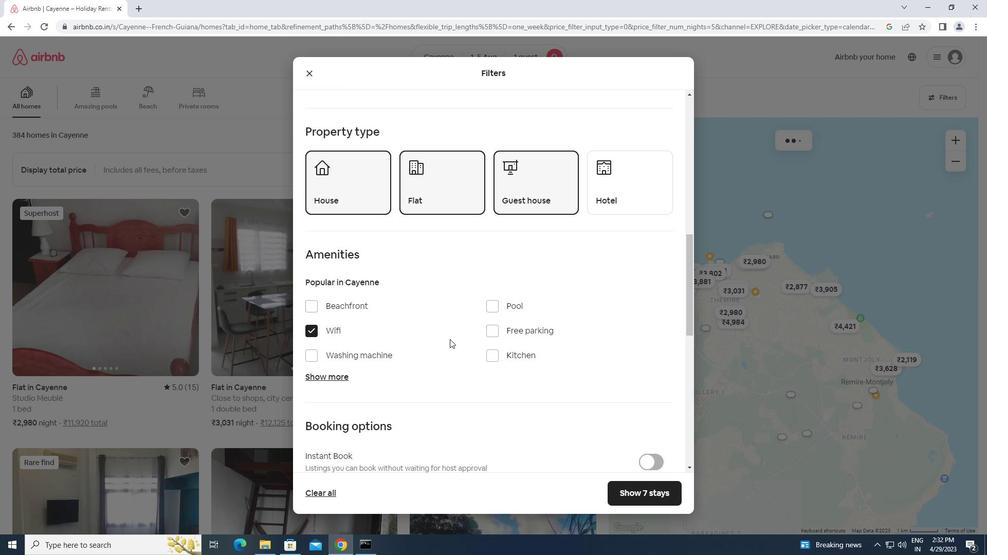 
Action: Mouse scrolled (451, 339) with delta (0, 0)
Screenshot: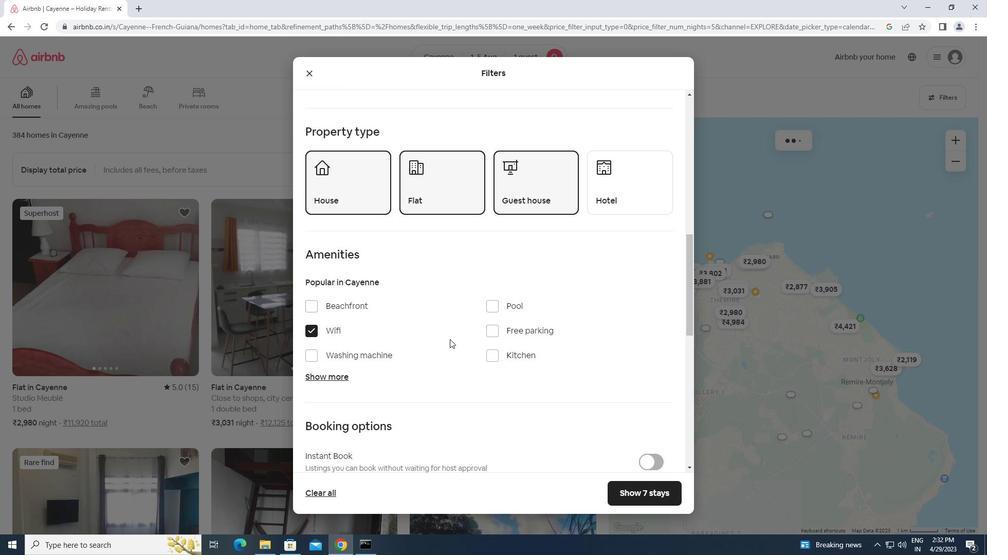 
Action: Mouse moved to (647, 337)
Screenshot: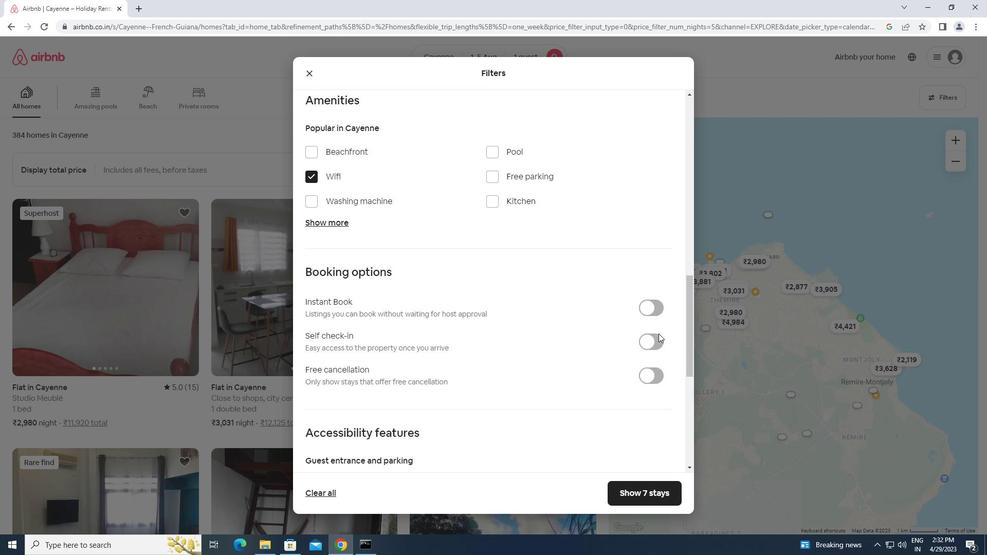 
Action: Mouse pressed left at (647, 337)
Screenshot: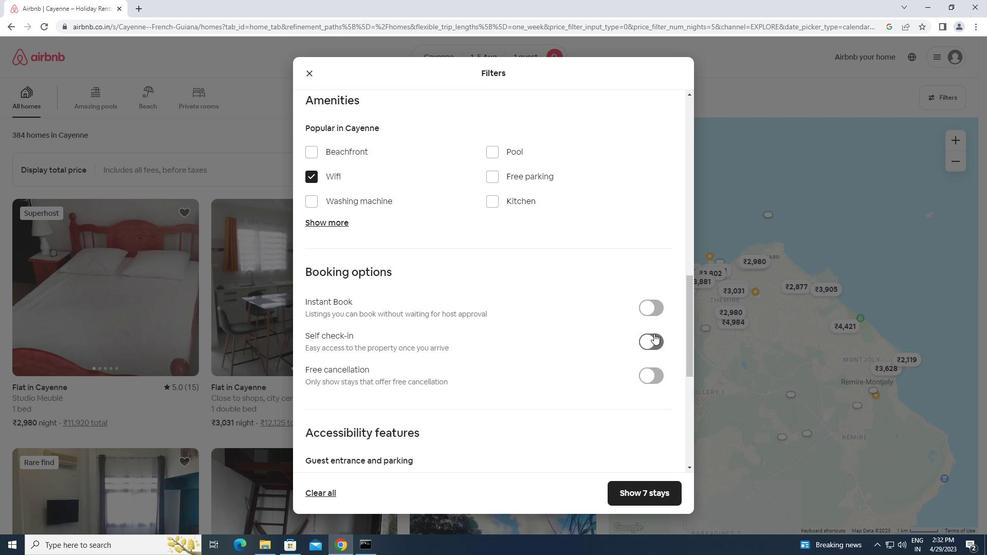 
Action: Mouse moved to (542, 387)
Screenshot: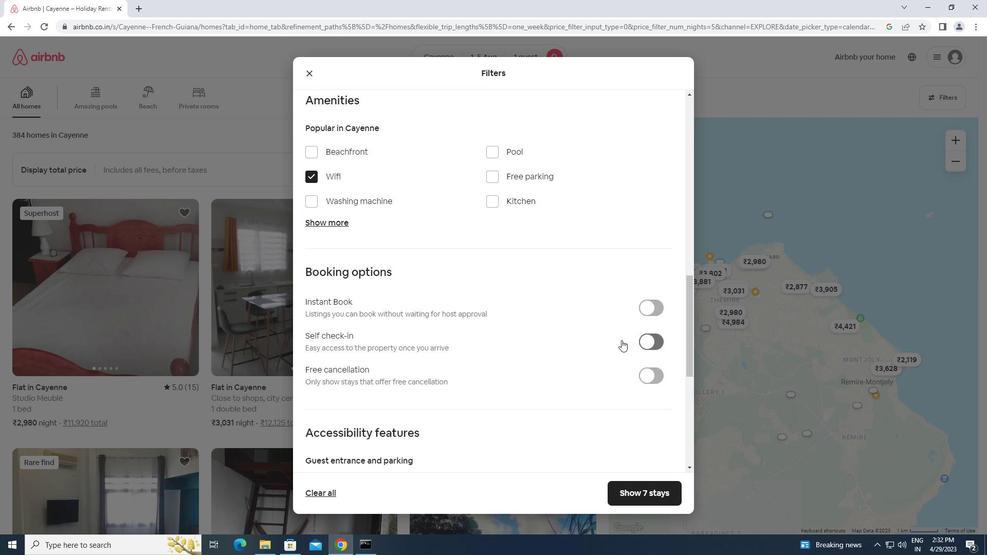 
Action: Mouse scrolled (542, 386) with delta (0, 0)
Screenshot: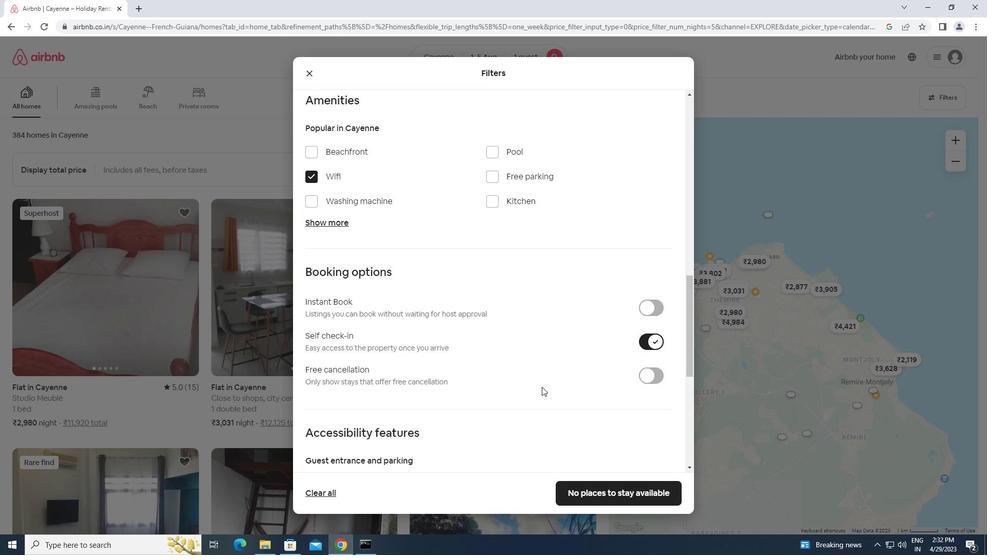 
Action: Mouse scrolled (542, 386) with delta (0, 0)
Screenshot: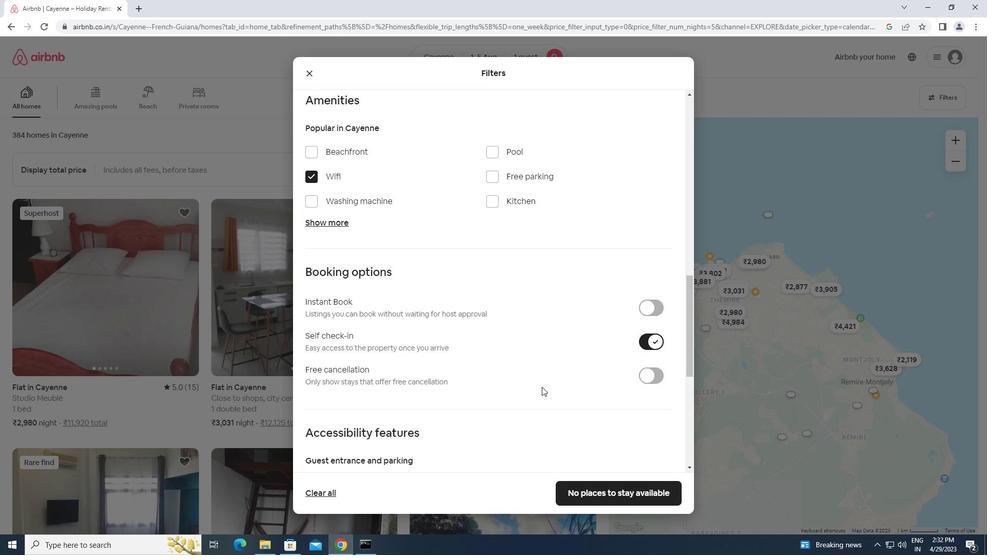 
Action: Mouse scrolled (542, 386) with delta (0, 0)
Screenshot: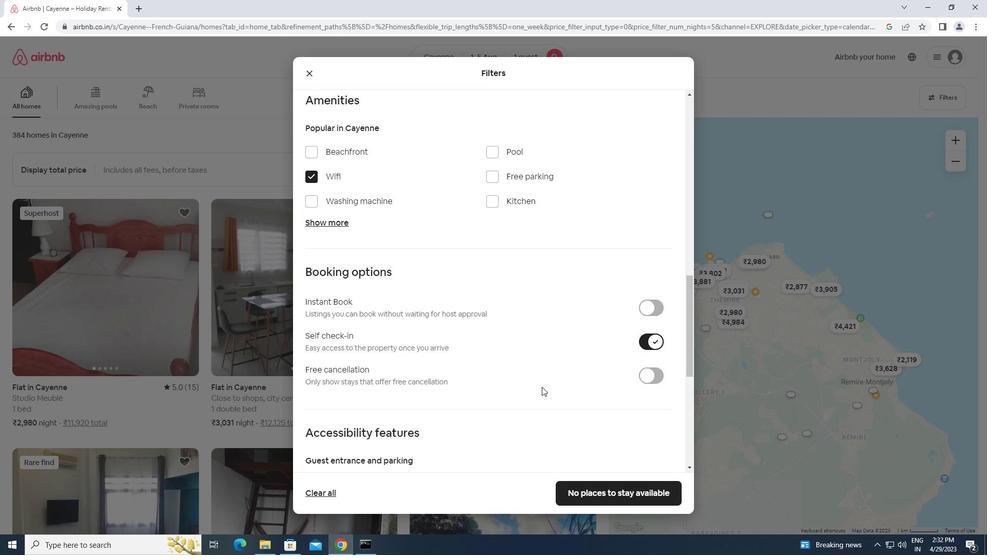 
Action: Mouse moved to (542, 387)
Screenshot: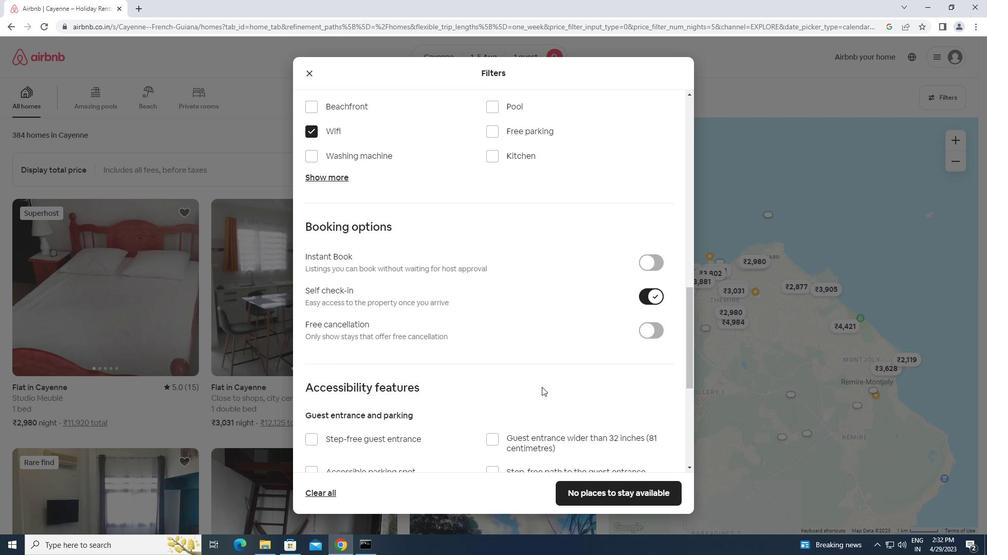 
Action: Mouse scrolled (542, 386) with delta (0, 0)
Screenshot: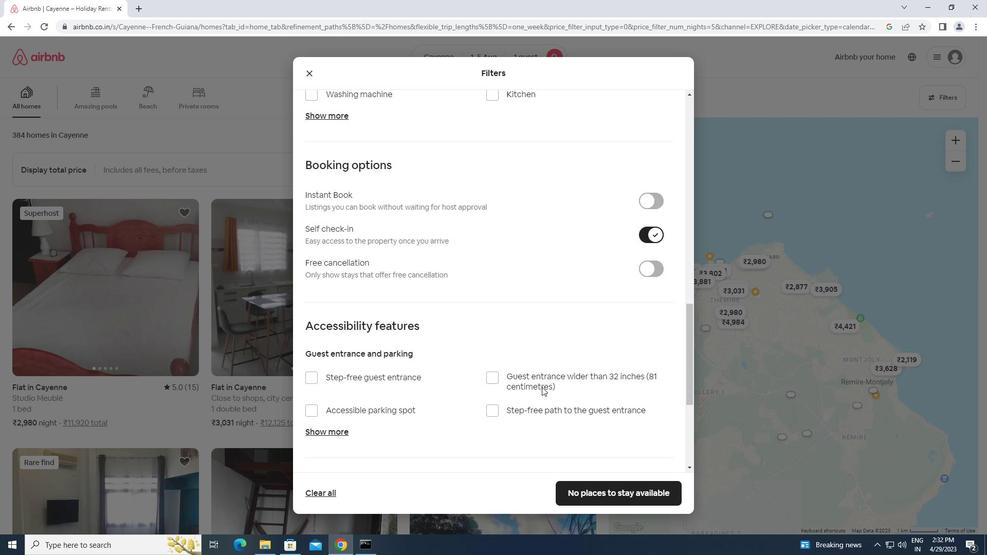 
Action: Mouse scrolled (542, 386) with delta (0, 0)
Screenshot: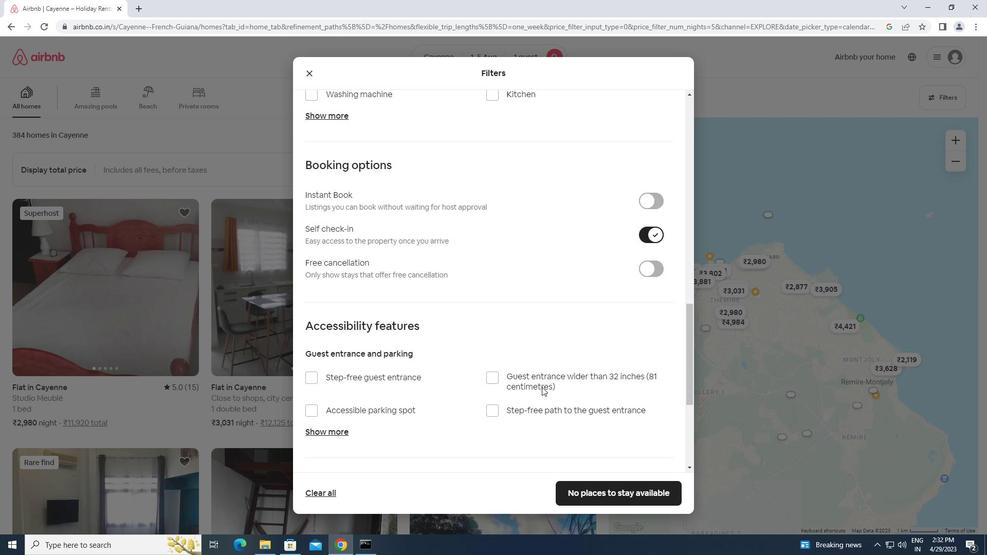 
Action: Mouse scrolled (542, 386) with delta (0, 0)
Screenshot: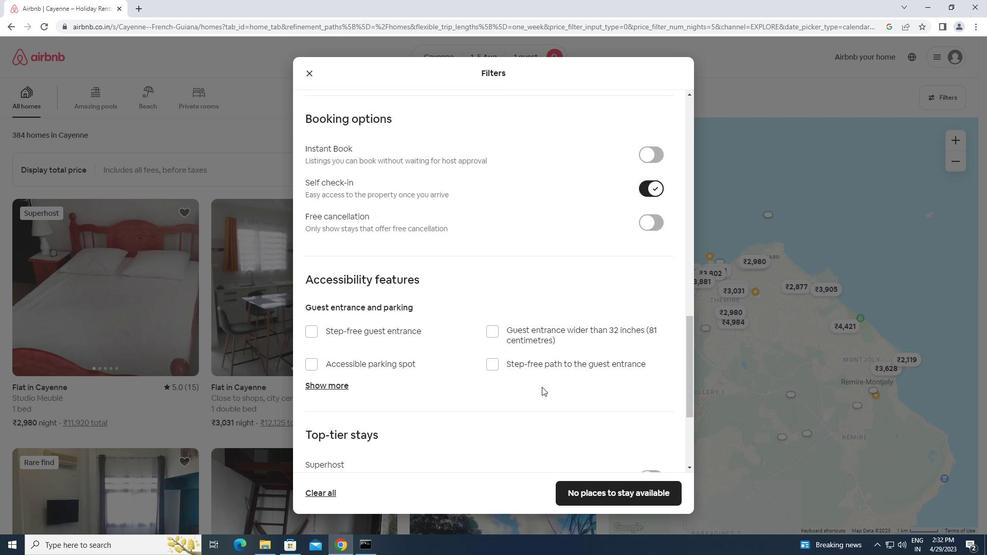 
Action: Mouse scrolled (542, 386) with delta (0, 0)
Screenshot: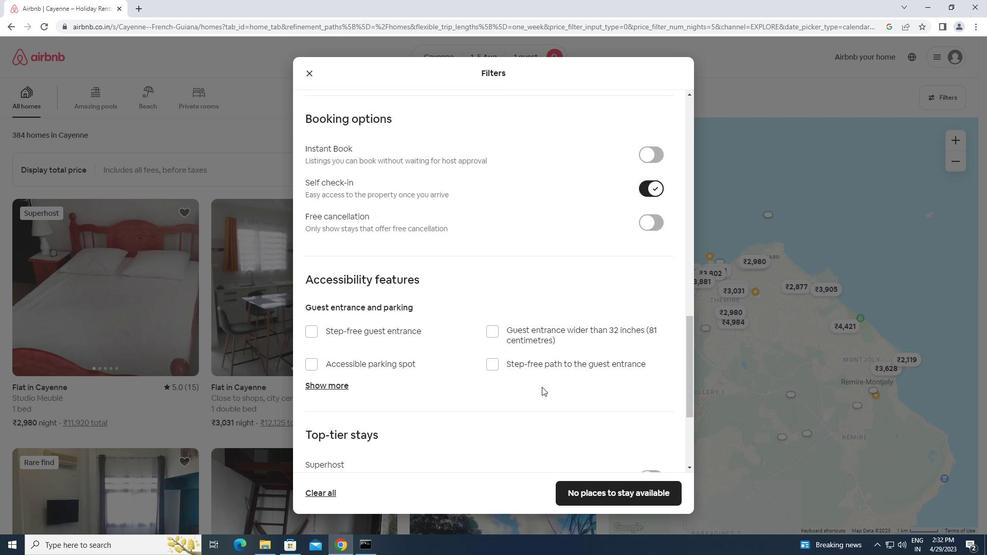 
Action: Mouse scrolled (542, 386) with delta (0, 0)
Screenshot: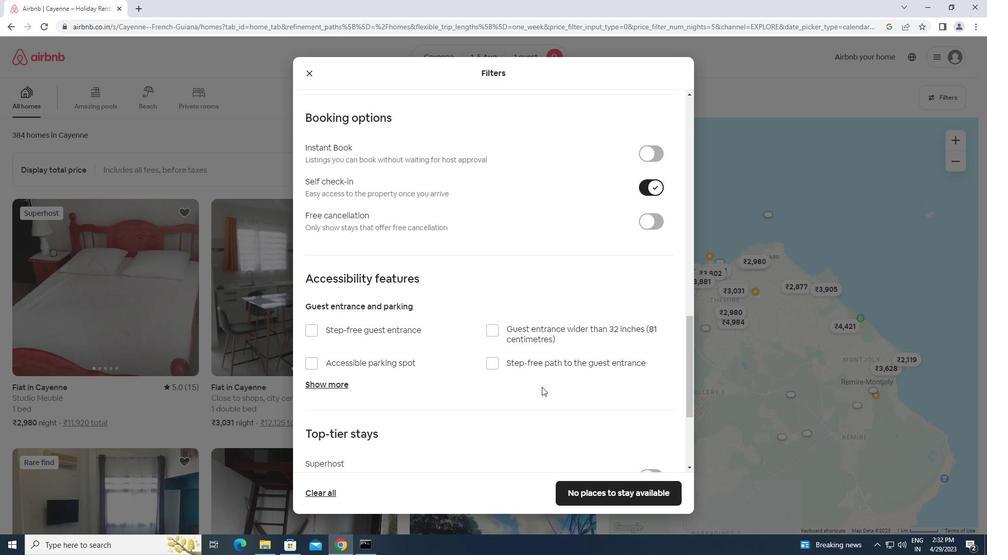 
Action: Mouse moved to (611, 490)
Screenshot: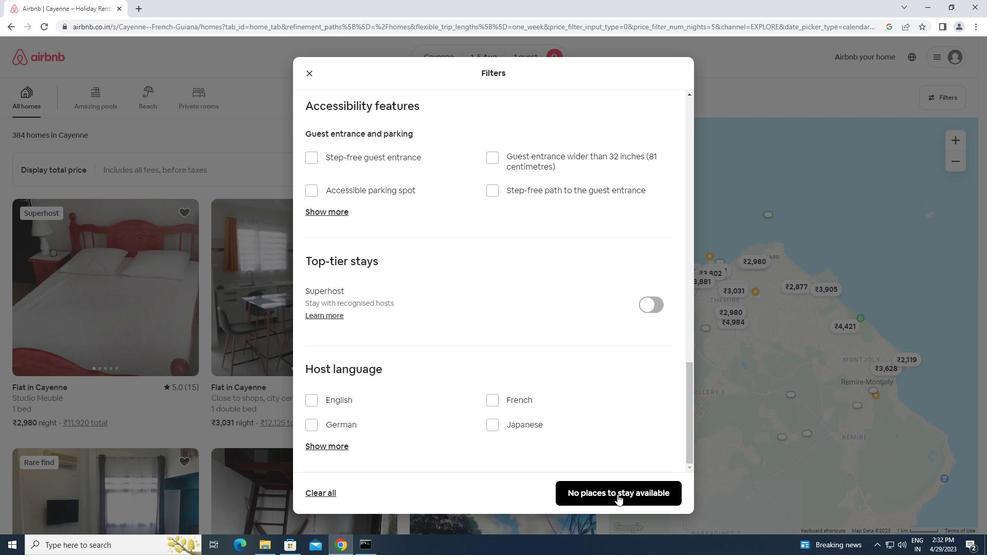 
Action: Mouse pressed left at (611, 490)
Screenshot: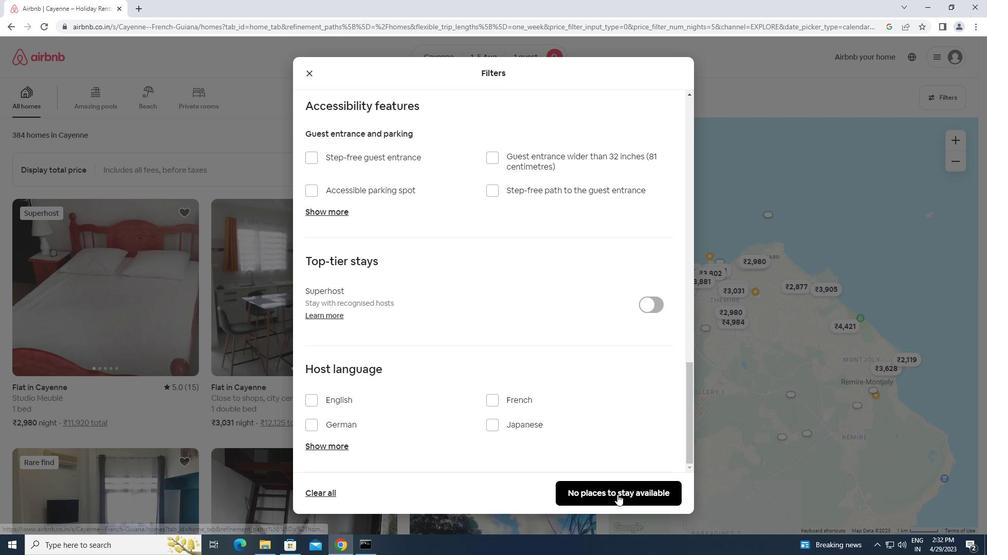 
Action: Mouse moved to (610, 489)
Screenshot: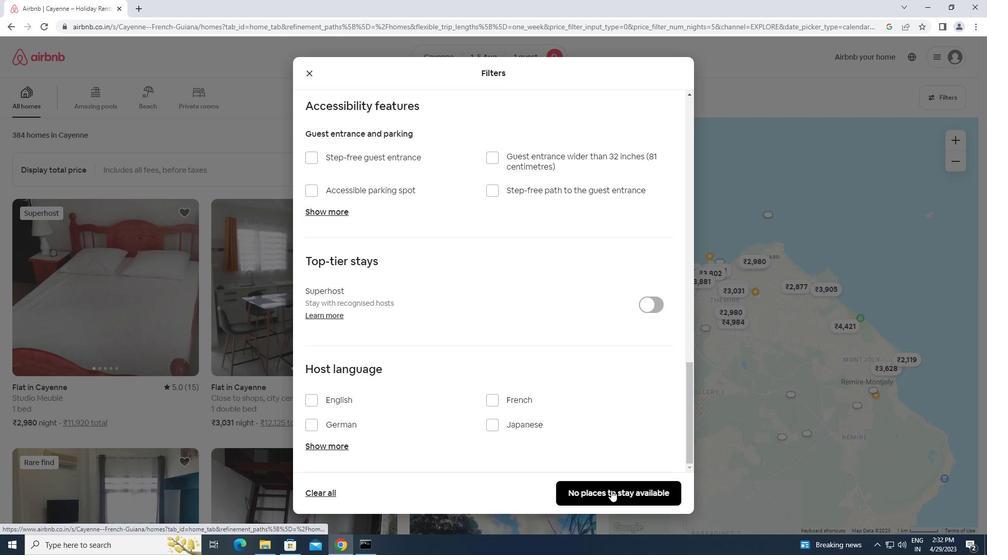 
